 Task: Add a signature Jared Hernandez containing With heartfelt thanks and gratitude, Jared Hernandez to email address softage.2@softage.net and add a folder Gifts
Action: Key pressed n
Screenshot: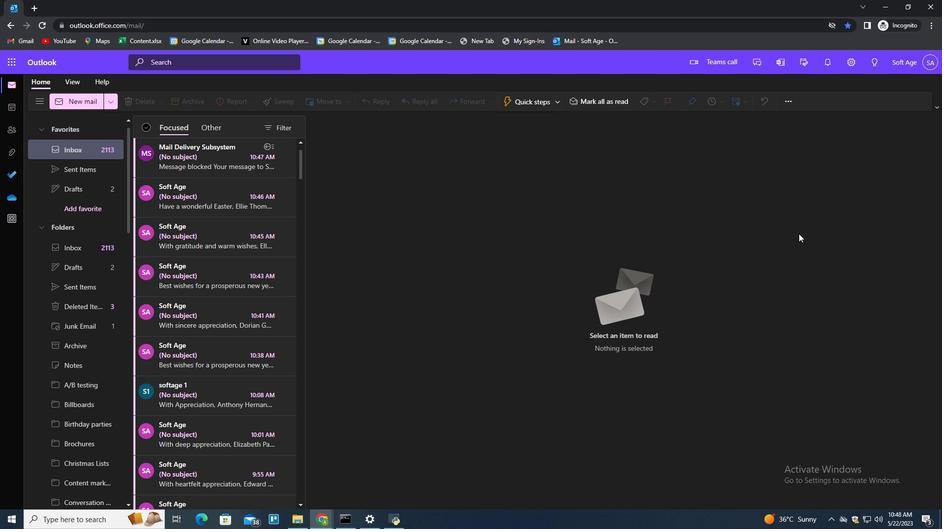 
Action: Mouse moved to (662, 103)
Screenshot: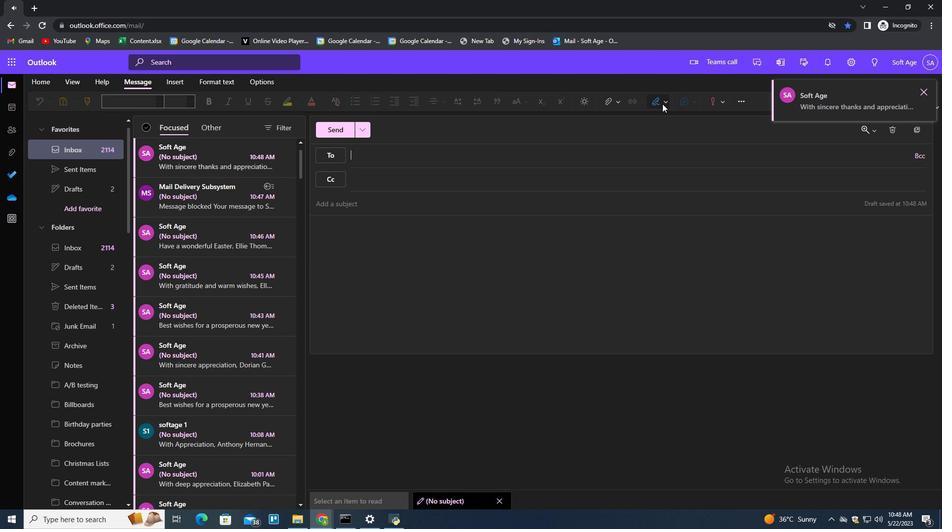 
Action: Mouse pressed left at (662, 103)
Screenshot: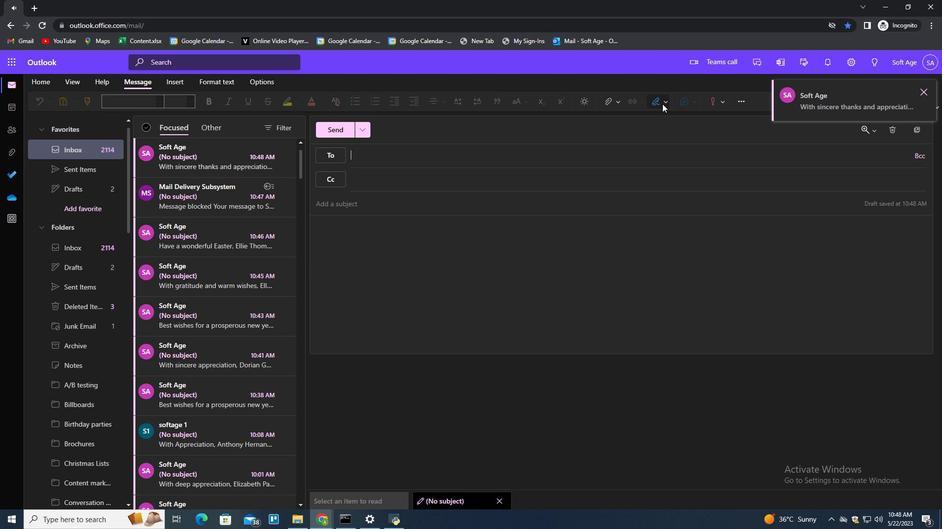 
Action: Mouse moved to (653, 117)
Screenshot: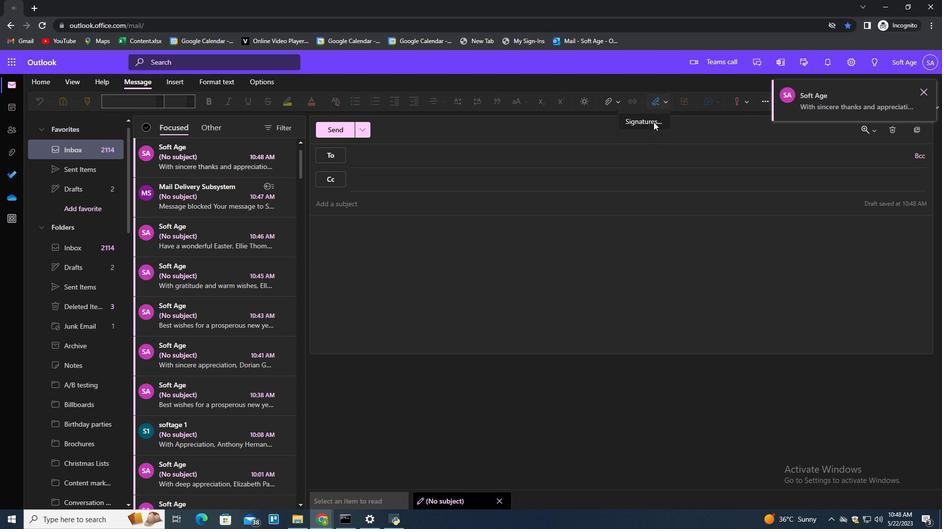 
Action: Mouse pressed left at (653, 117)
Screenshot: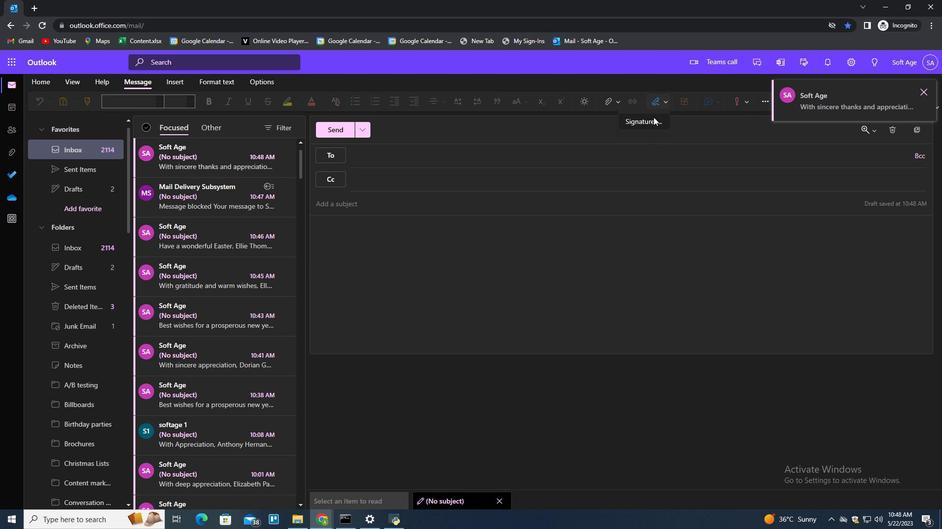
Action: Mouse moved to (493, 177)
Screenshot: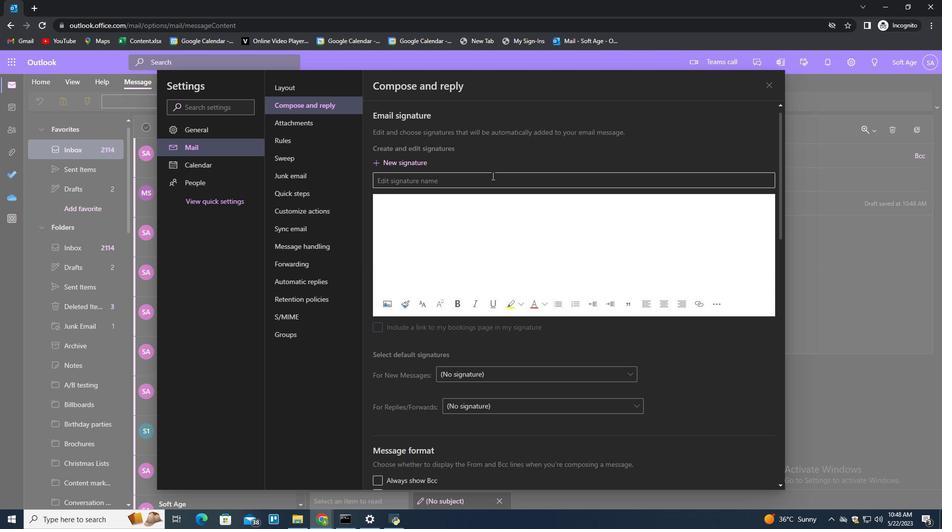 
Action: Mouse pressed left at (493, 177)
Screenshot: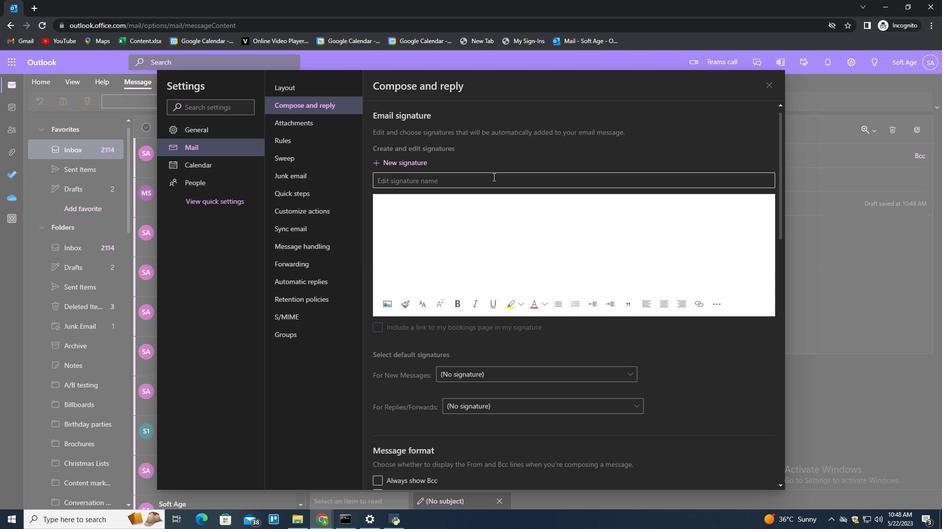 
Action: Mouse moved to (494, 177)
Screenshot: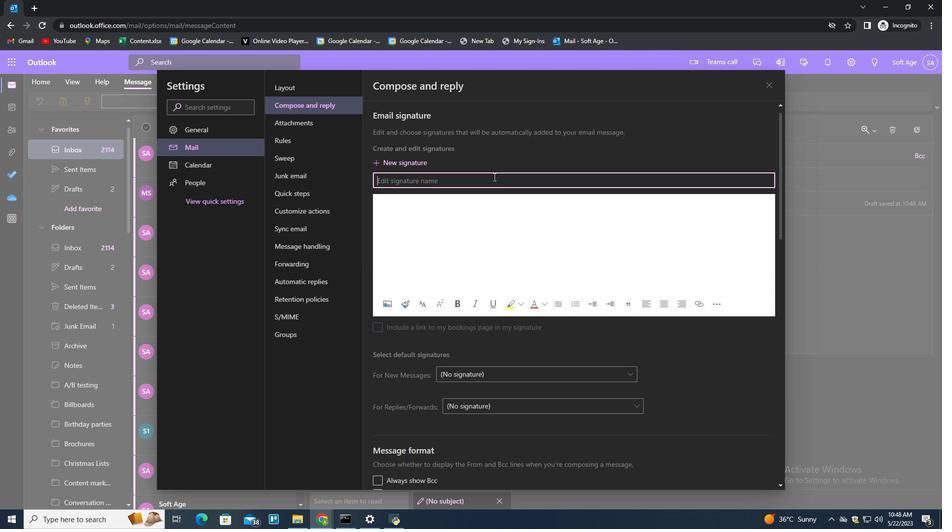 
Action: Key pressed <Key.shift>Jared<Key.space><Key.shift>Henandez<Key.tab><Key.shift>With<Key.space>heartfelt<Key.space>thanks<Key.space>and<Key.space>gratitude<Key.space><Key.backspace>,<Key.shift_r><Key.enter><Key.shift>Jard<Key.space>ah<Key.backspace><Key.backspace><Key.backspace><Key.backspace><Key.backspace>red<Key.space><Key.shift>Henandez<Key.left><Key.left><Key.left><Key.left><Key.left><Key.left>r
Screenshot: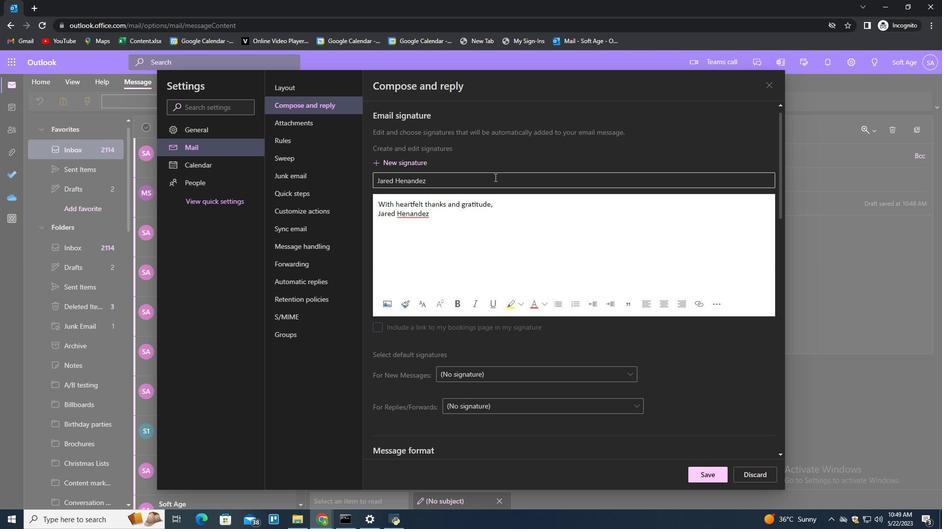 
Action: Mouse moved to (404, 180)
Screenshot: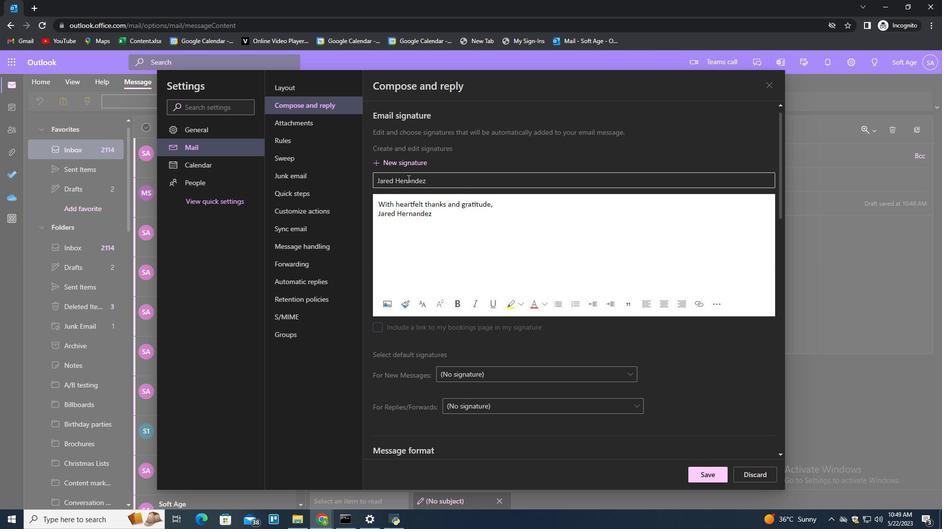 
Action: Mouse pressed left at (404, 180)
Screenshot: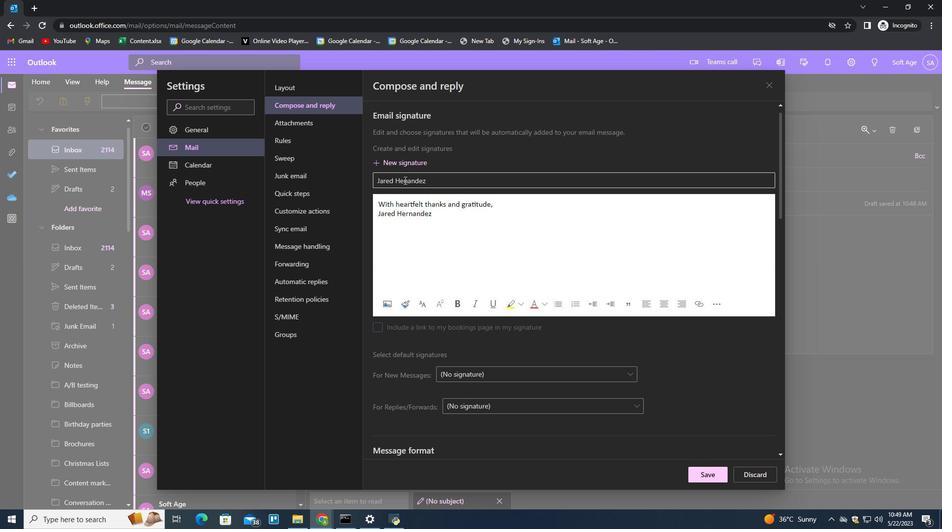 
Action: Mouse moved to (437, 196)
Screenshot: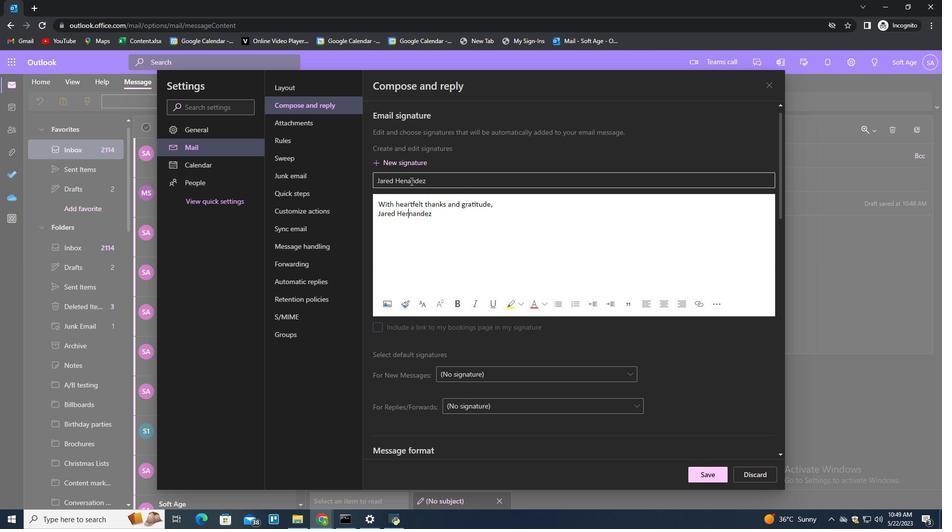 
Action: Key pressed e
Screenshot: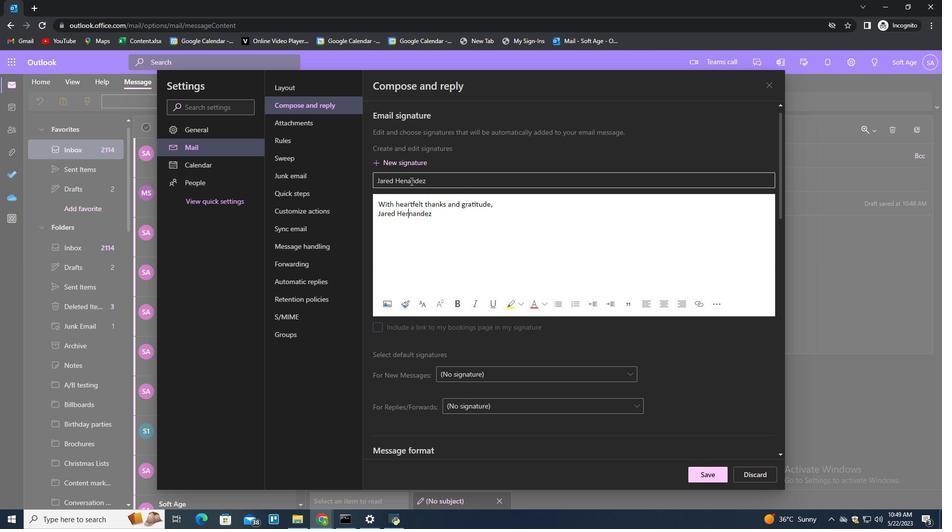 
Action: Mouse moved to (461, 177)
Screenshot: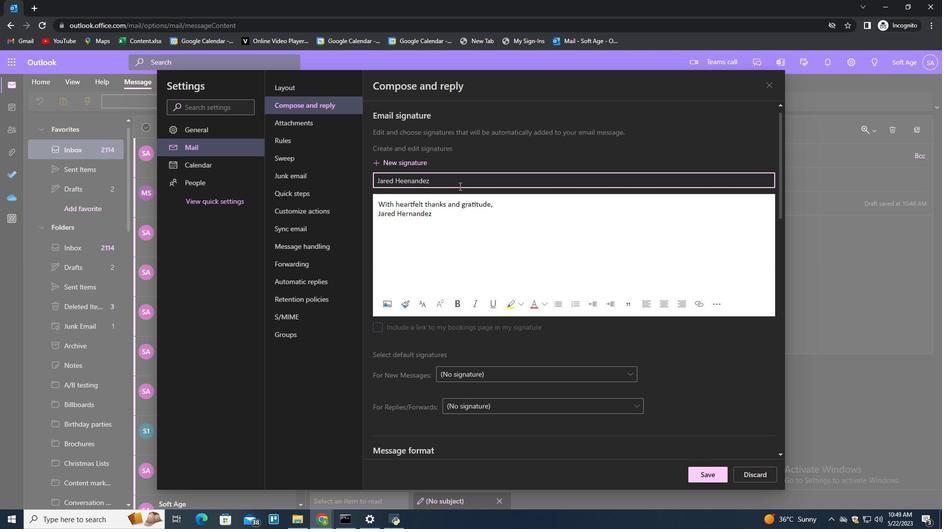 
Action: Key pressed <Key.backspace>r
Screenshot: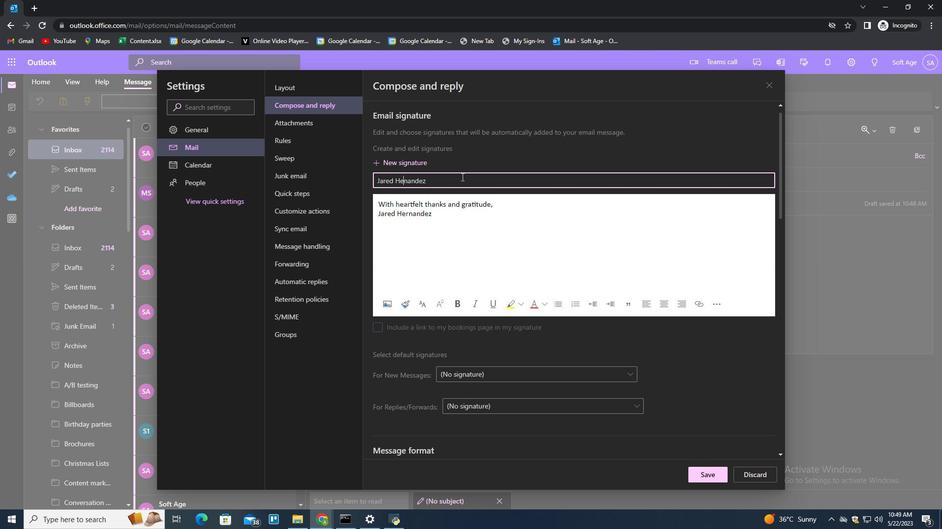 
Action: Mouse moved to (460, 218)
Screenshot: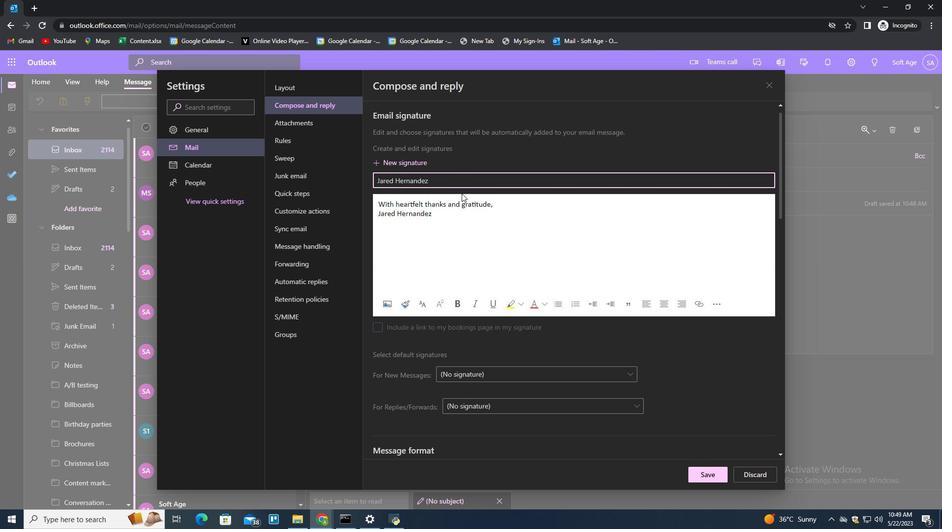 
Action: Mouse pressed left at (460, 218)
Screenshot: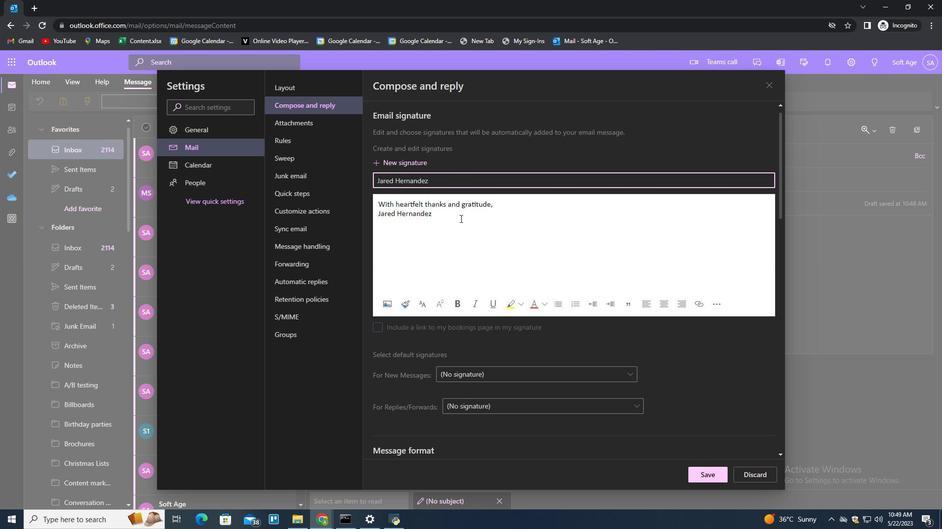 
Action: Mouse moved to (711, 471)
Screenshot: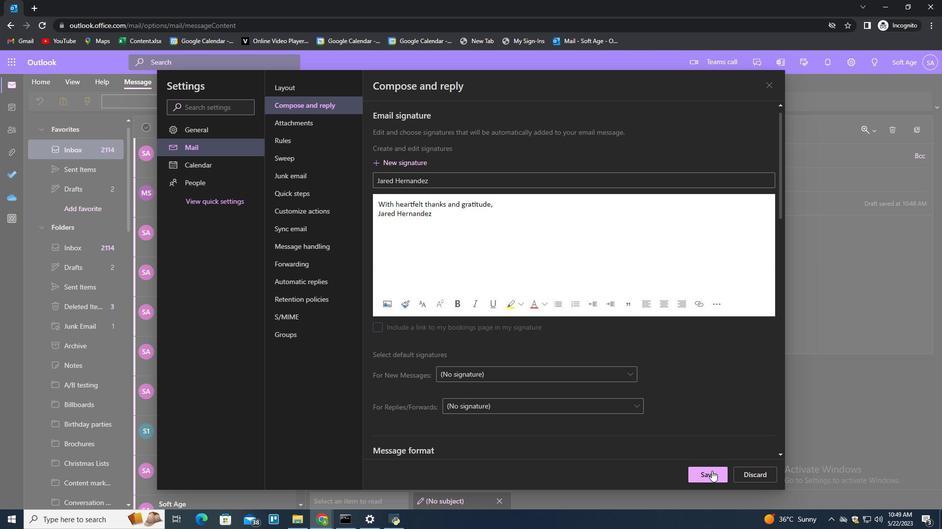
Action: Mouse pressed left at (711, 471)
Screenshot: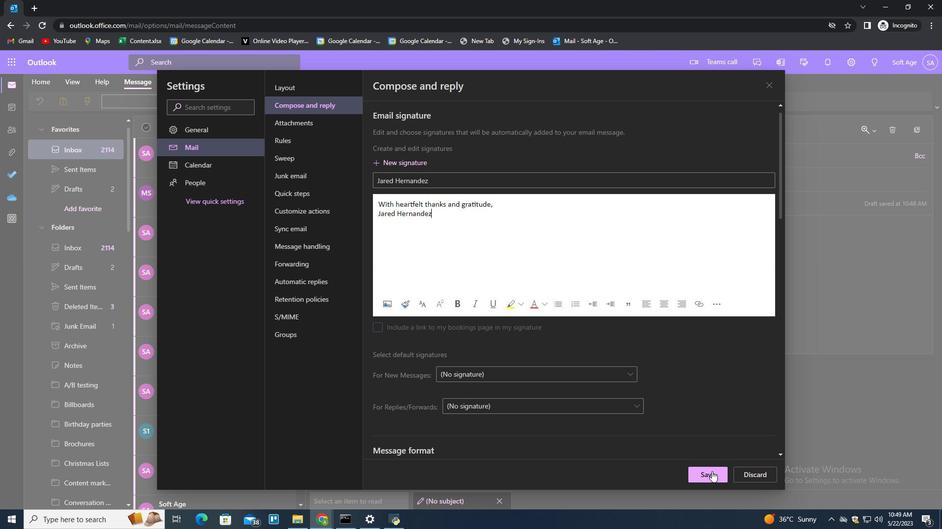 
Action: Mouse moved to (833, 329)
Screenshot: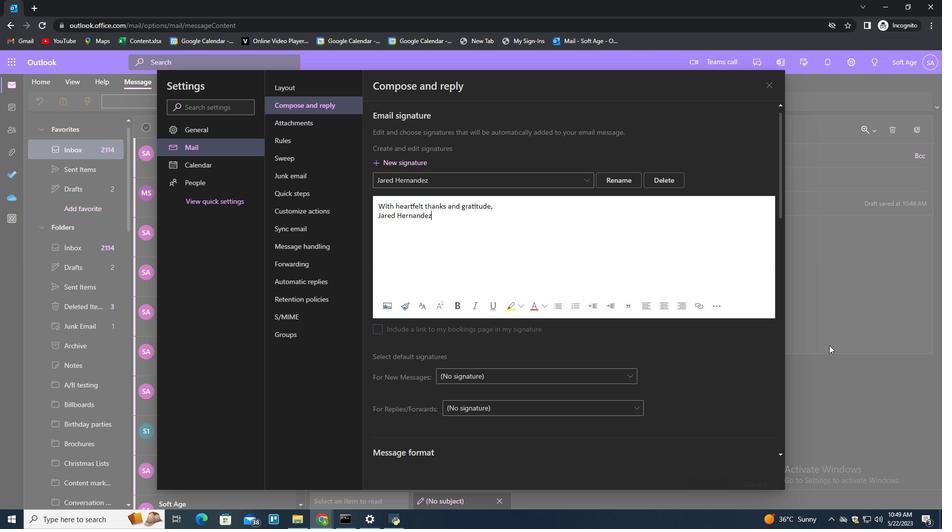 
Action: Mouse pressed left at (833, 329)
Screenshot: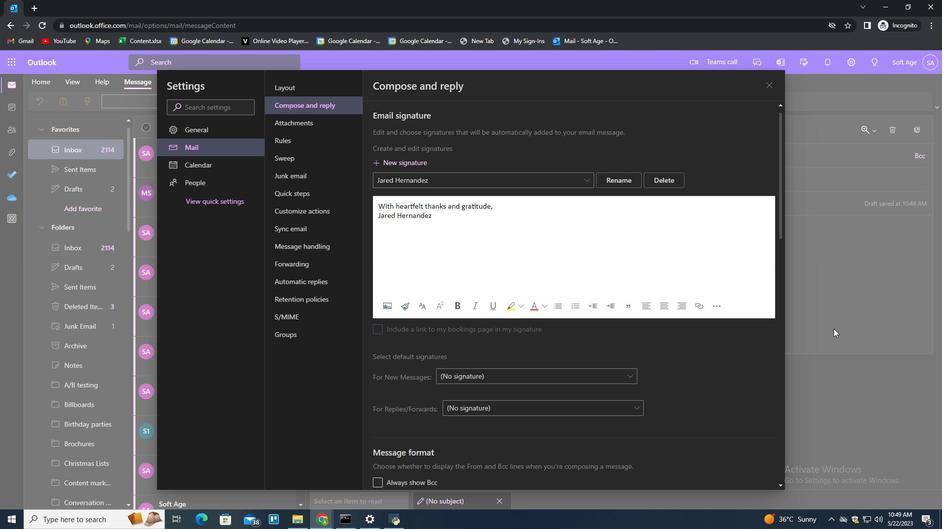 
Action: Mouse moved to (658, 97)
Screenshot: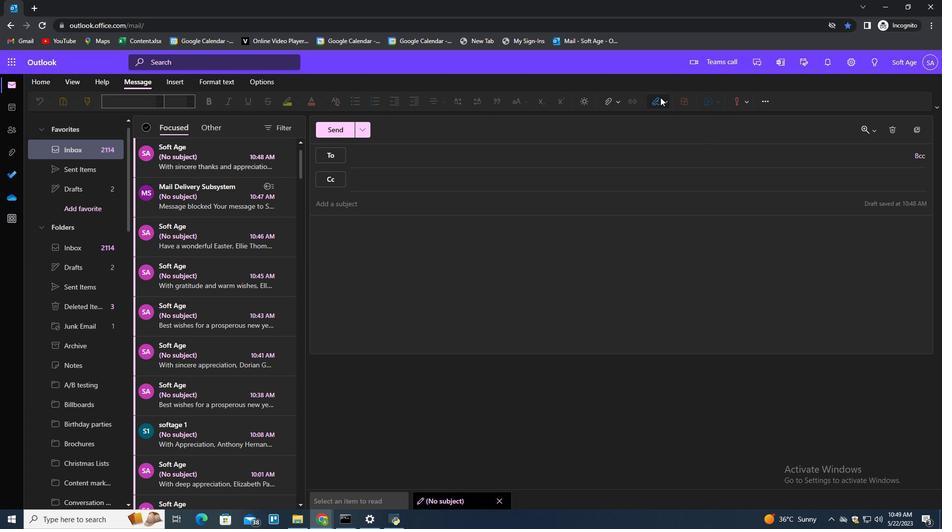 
Action: Mouse pressed left at (658, 97)
Screenshot: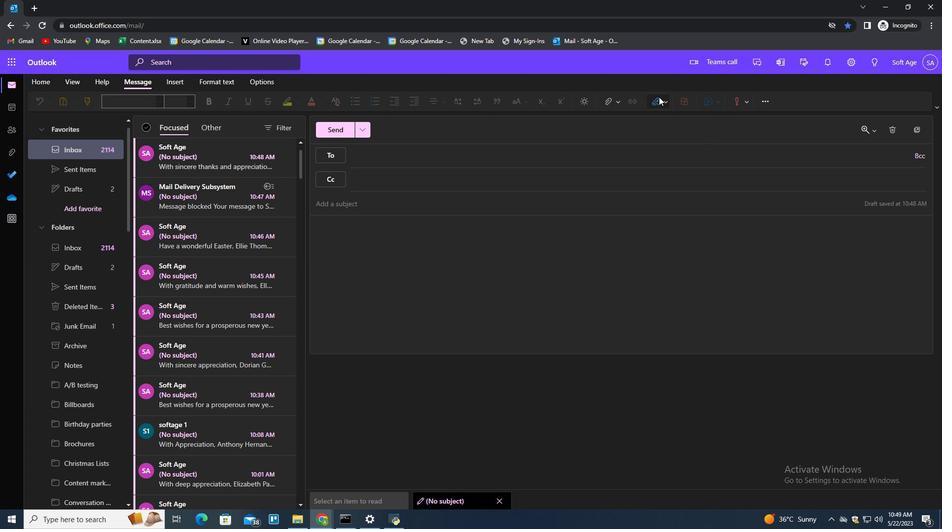 
Action: Mouse moved to (648, 122)
Screenshot: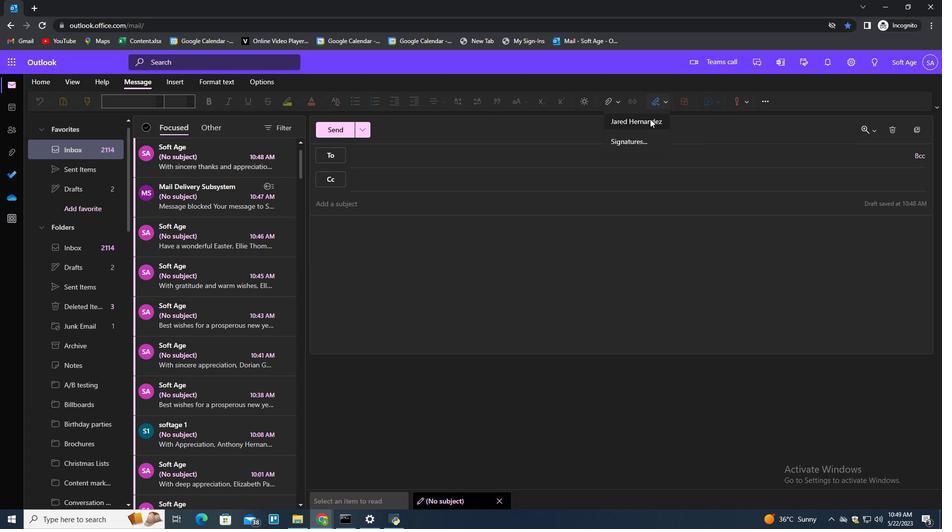 
Action: Mouse pressed left at (648, 122)
Screenshot: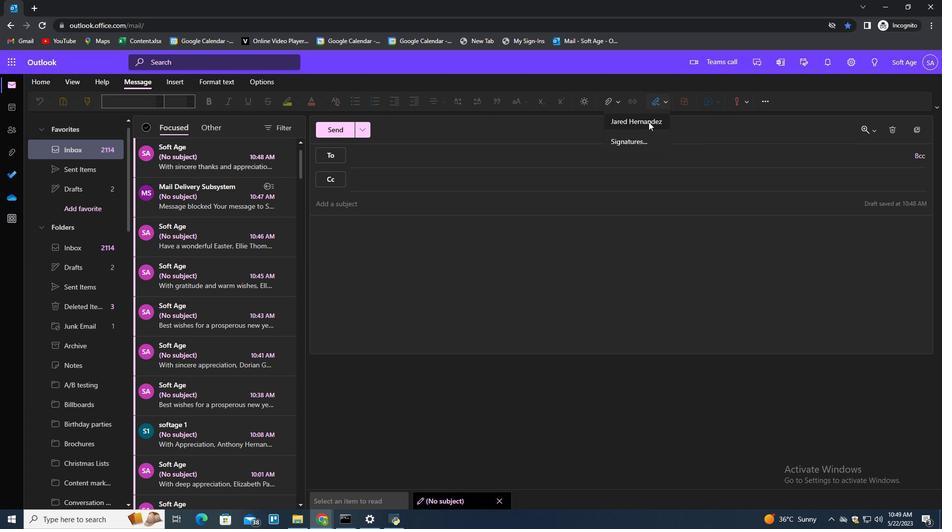 
Action: Mouse moved to (371, 159)
Screenshot: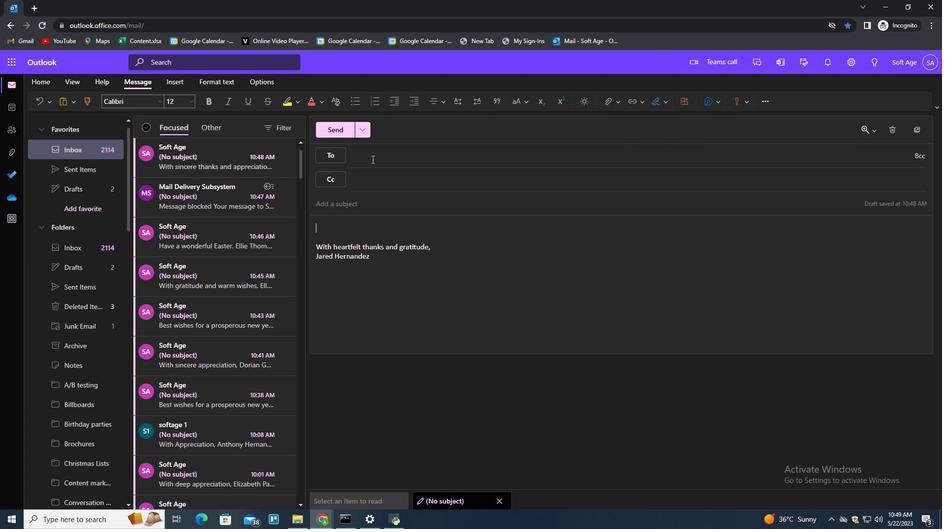 
Action: Mouse pressed left at (371, 159)
Screenshot: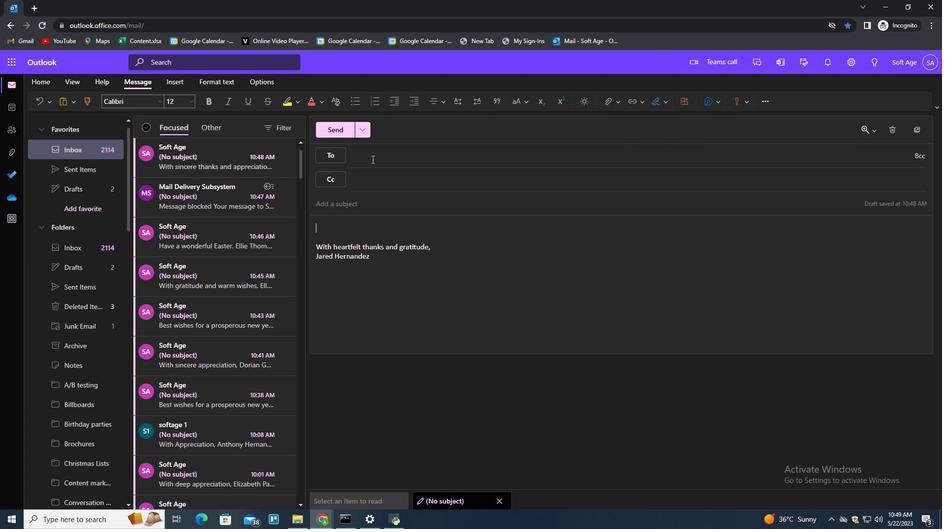 
Action: Key pressed softage.2<Key.shift>@softae.net<Key.enter><Key.backspace>softage.2<Key.shift>softage.net<Key.enter>
Screenshot: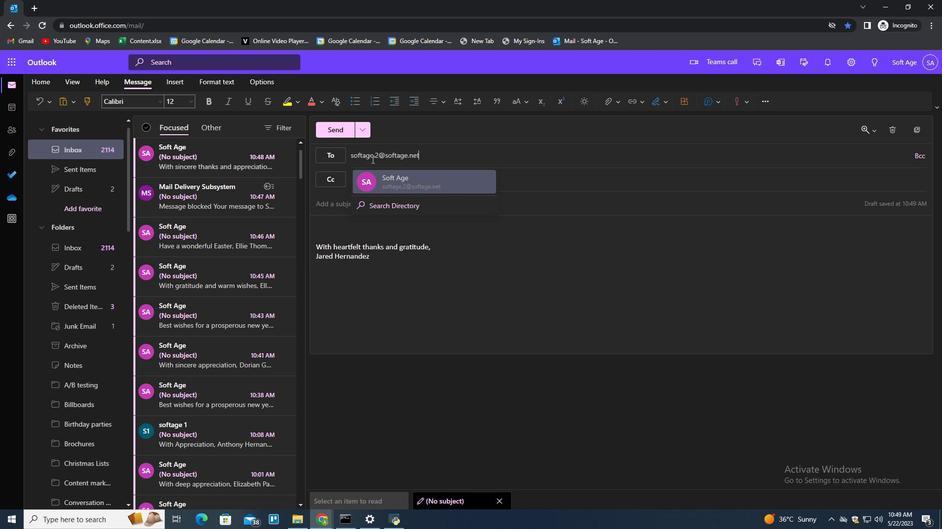 
Action: Mouse scrolled (371, 158) with delta (0, 0)
Screenshot: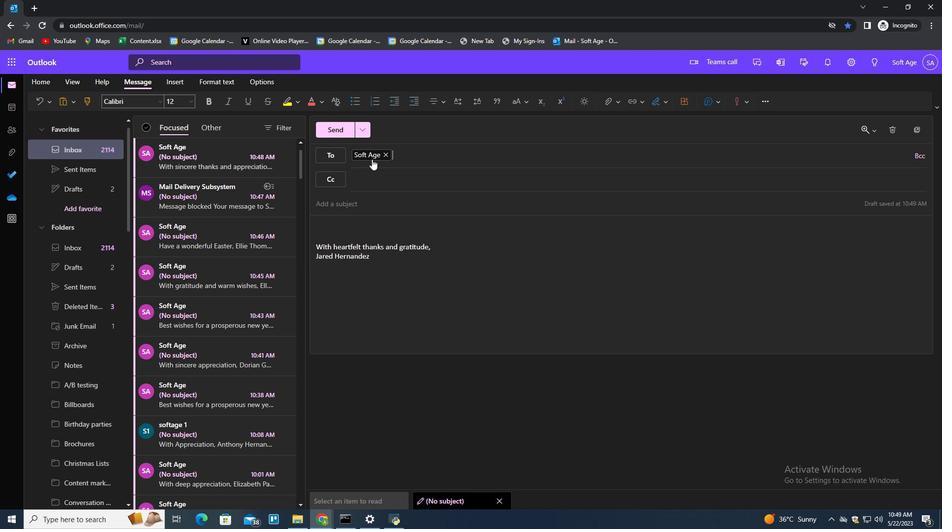 
Action: Mouse scrolled (371, 158) with delta (0, 0)
Screenshot: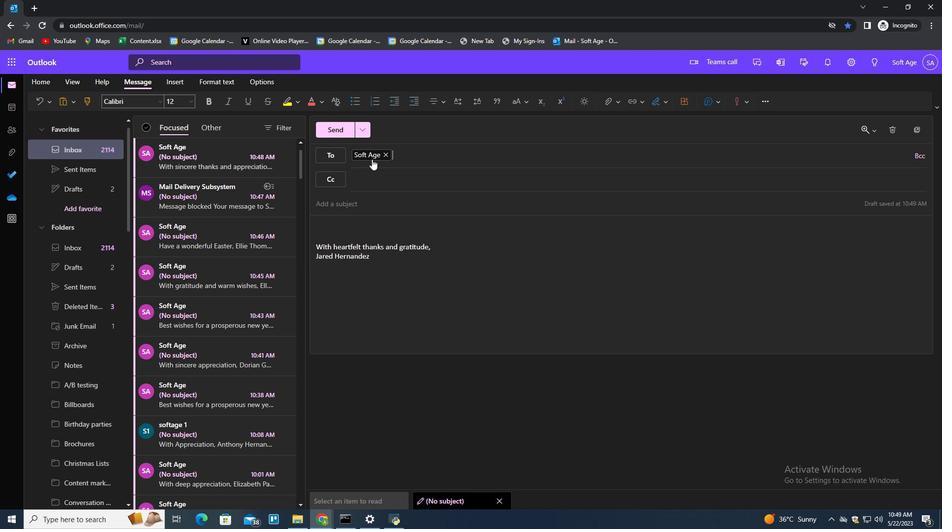 
Action: Mouse scrolled (371, 158) with delta (0, 0)
Screenshot: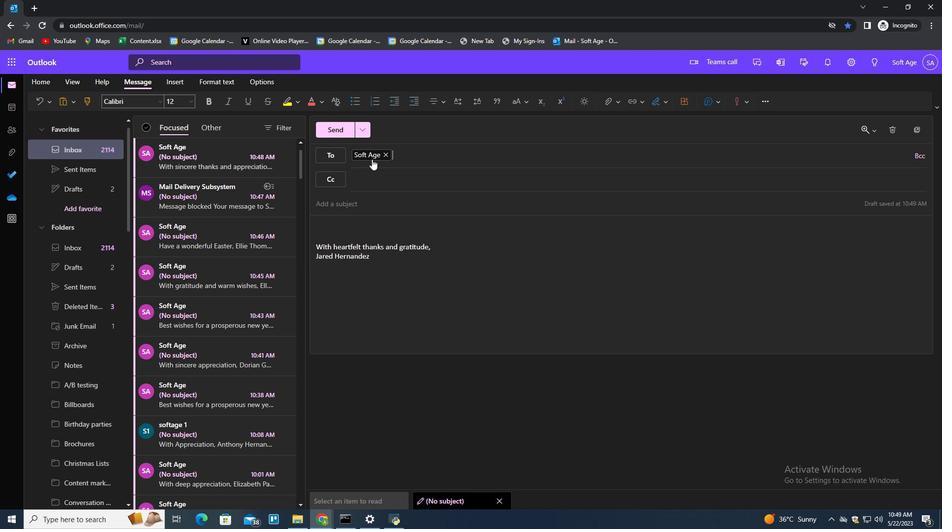 
Action: Mouse moved to (106, 437)
Screenshot: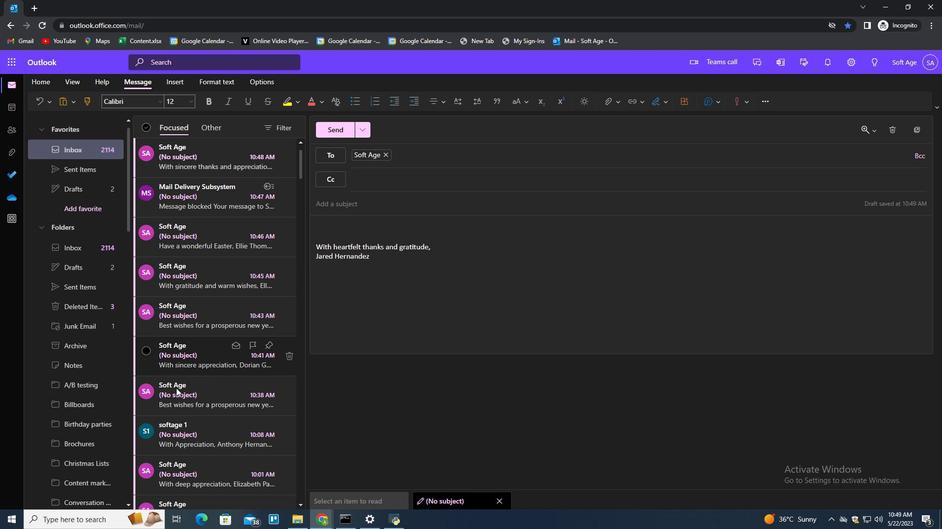 
Action: Mouse scrolled (106, 437) with delta (0, 0)
Screenshot: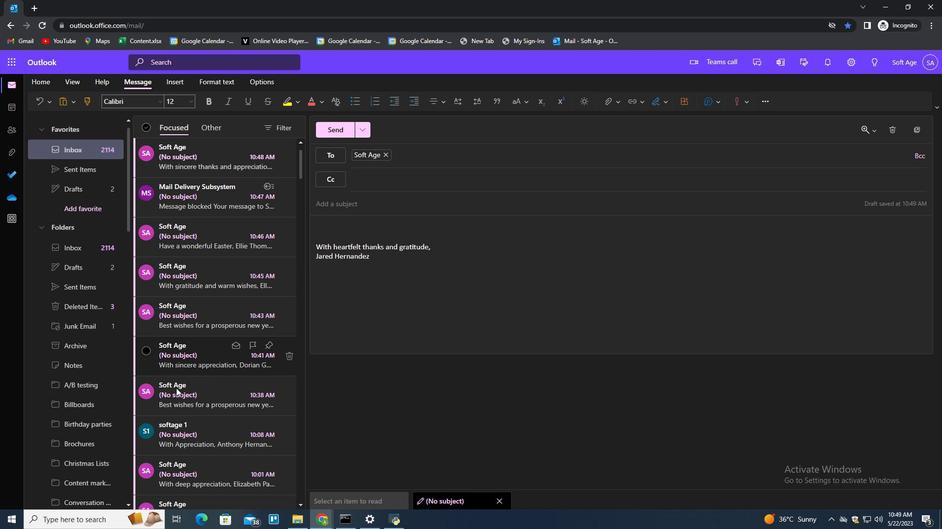
Action: Mouse moved to (94, 446)
Screenshot: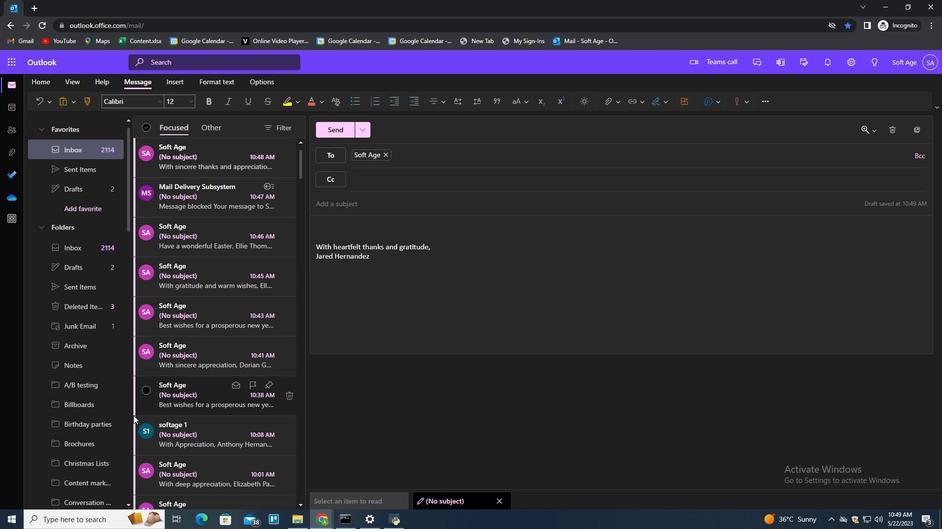 
Action: Mouse scrolled (94, 446) with delta (0, 0)
Screenshot: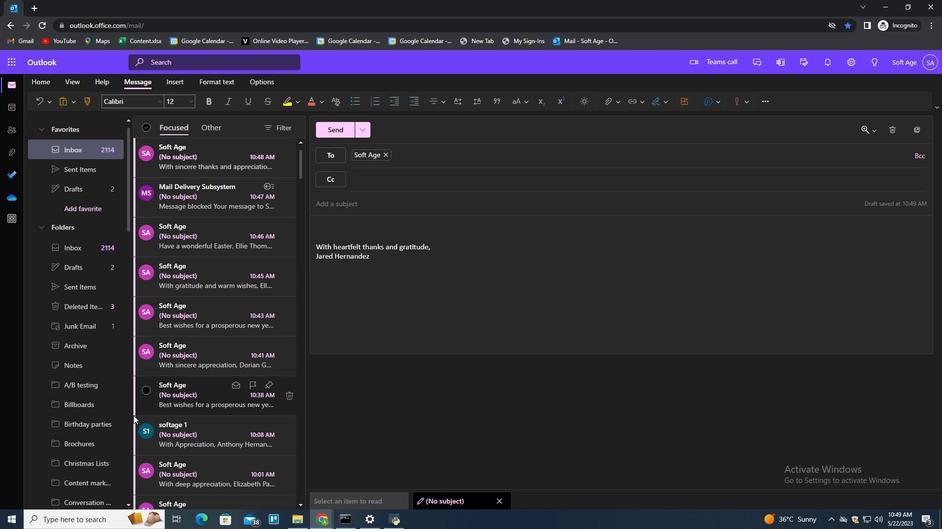 
Action: Mouse moved to (88, 451)
Screenshot: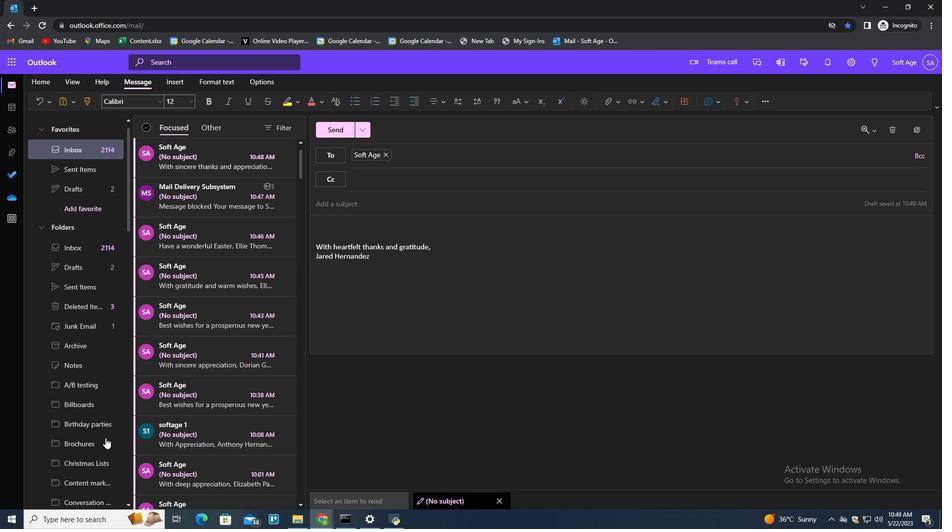 
Action: Mouse scrolled (88, 450) with delta (0, 0)
Screenshot: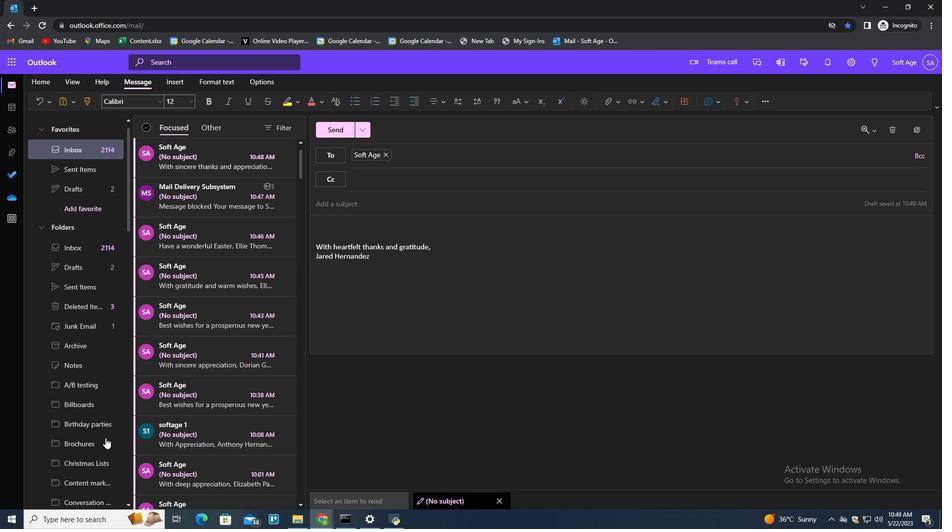 
Action: Mouse moved to (85, 453)
Screenshot: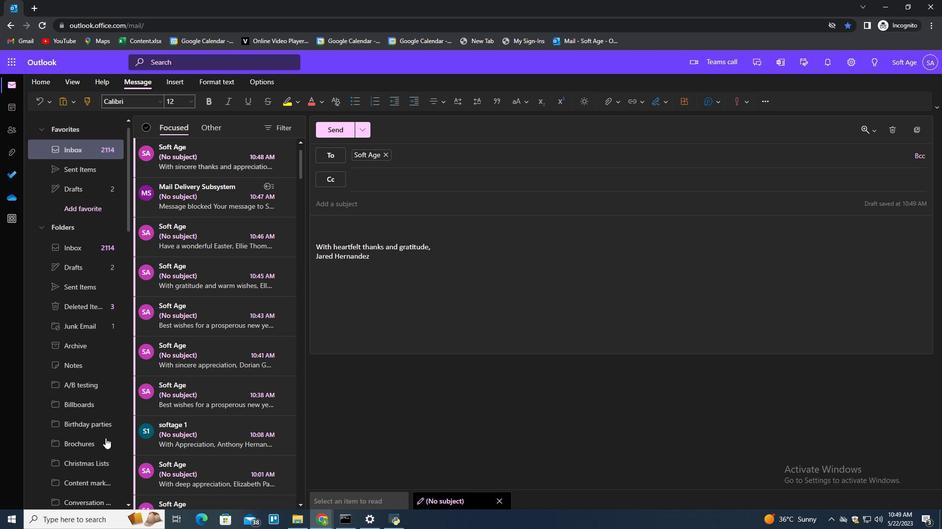 
Action: Mouse scrolled (85, 453) with delta (0, 0)
Screenshot: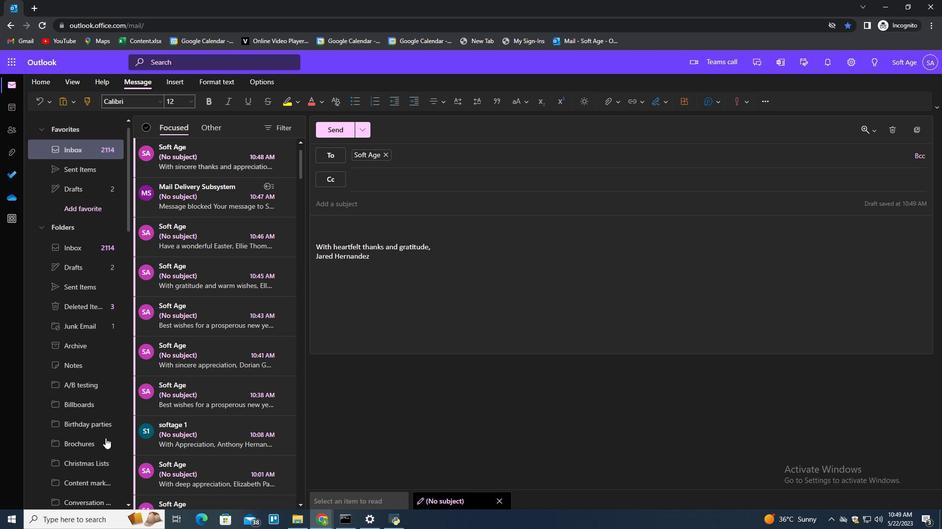 
Action: Mouse moved to (82, 456)
Screenshot: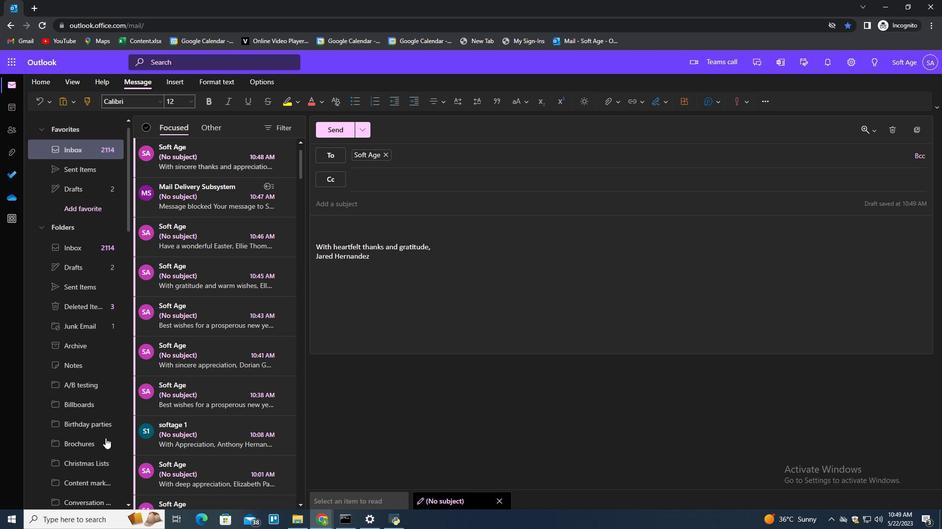 
Action: Mouse scrolled (82, 455) with delta (0, 0)
Screenshot: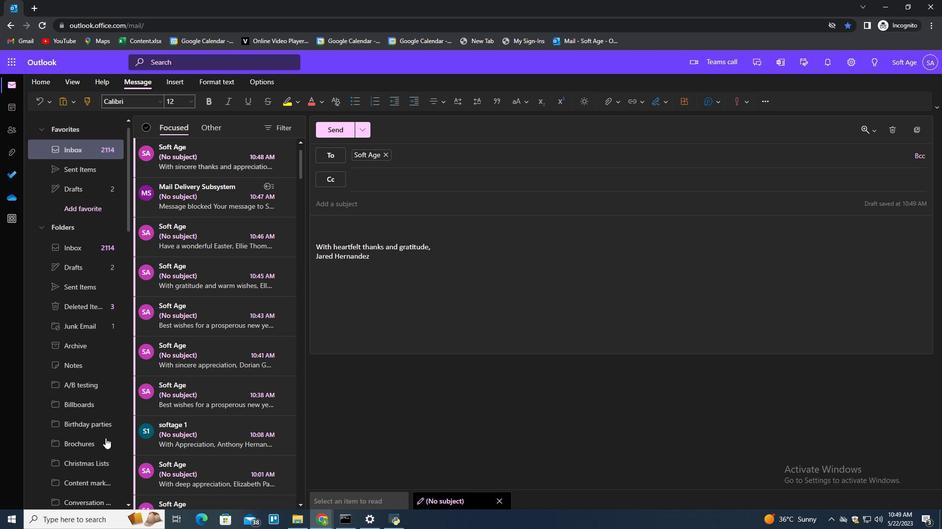 
Action: Mouse moved to (81, 456)
Screenshot: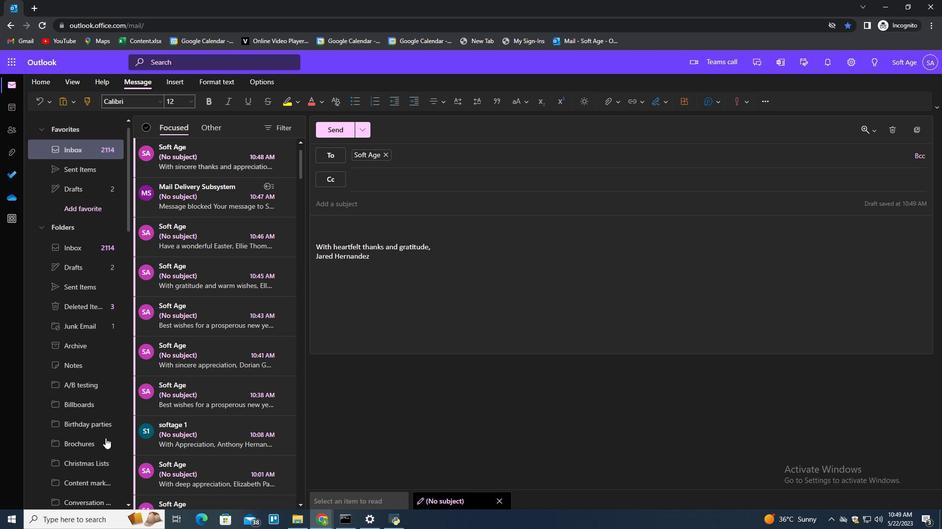 
Action: Mouse scrolled (81, 456) with delta (0, 0)
Screenshot: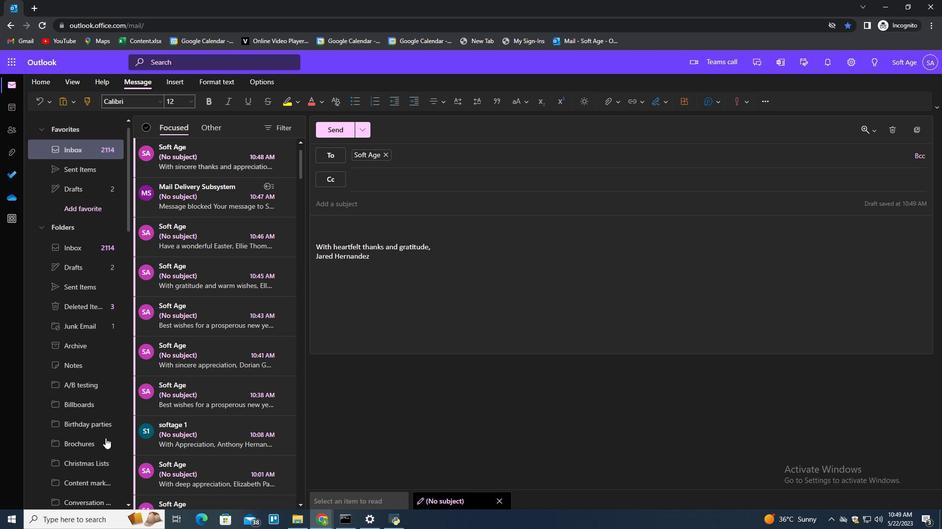 
Action: Mouse moved to (80, 482)
Screenshot: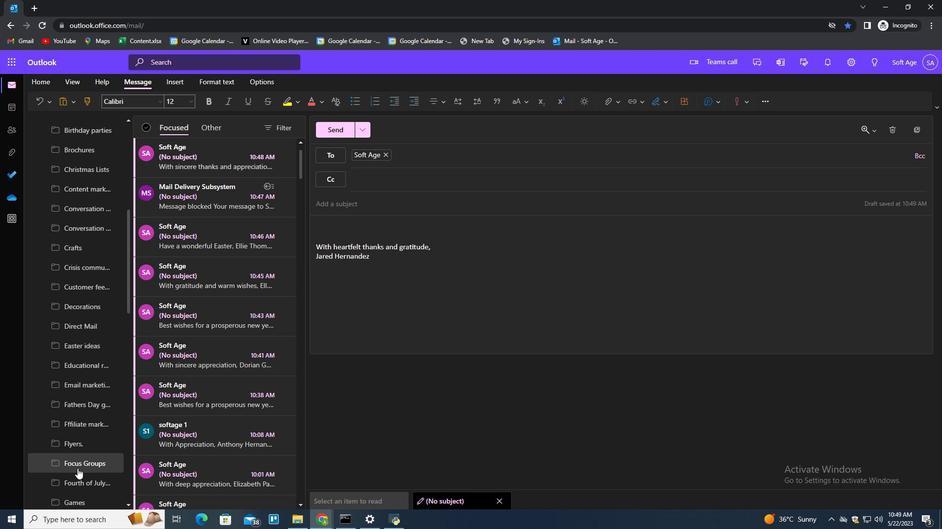 
Action: Mouse scrolled (80, 481) with delta (0, 0)
Screenshot: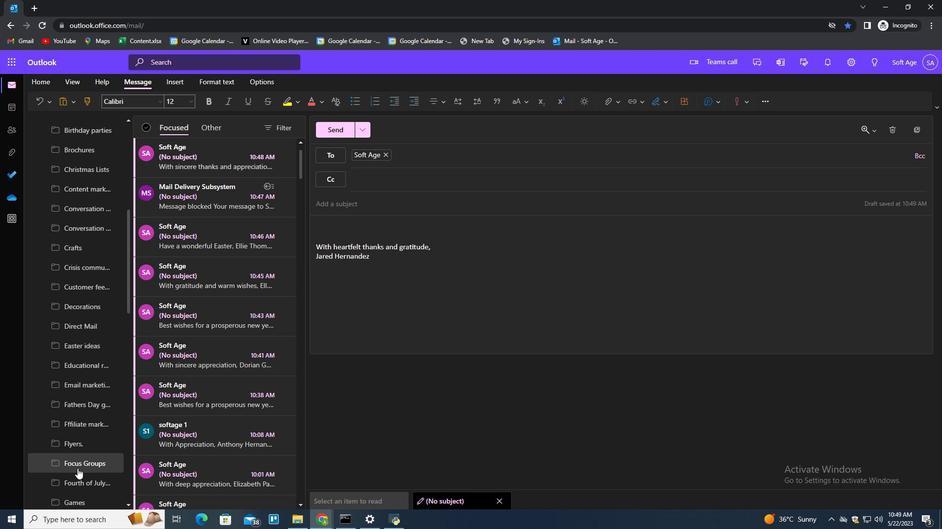 
Action: Mouse scrolled (80, 481) with delta (0, 0)
Screenshot: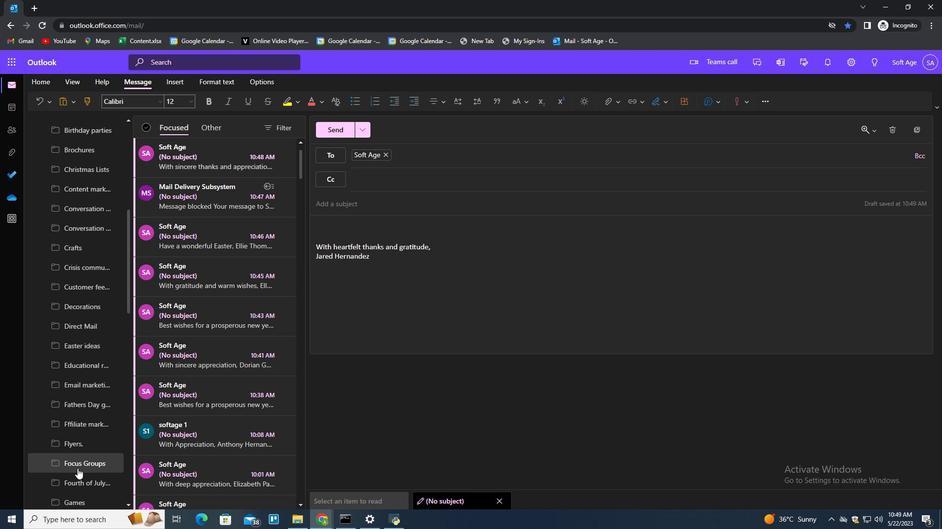 
Action: Mouse scrolled (80, 481) with delta (0, 0)
Screenshot: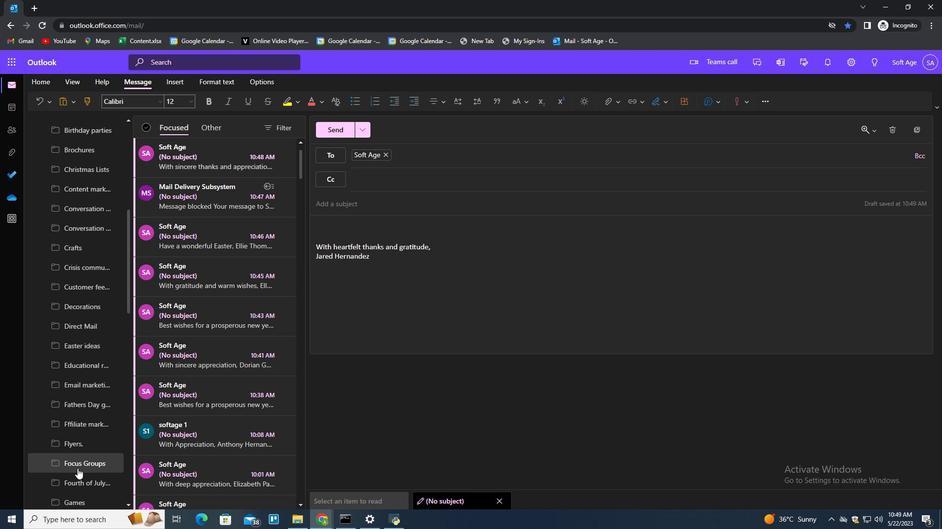 
Action: Mouse scrolled (80, 481) with delta (0, 0)
Screenshot: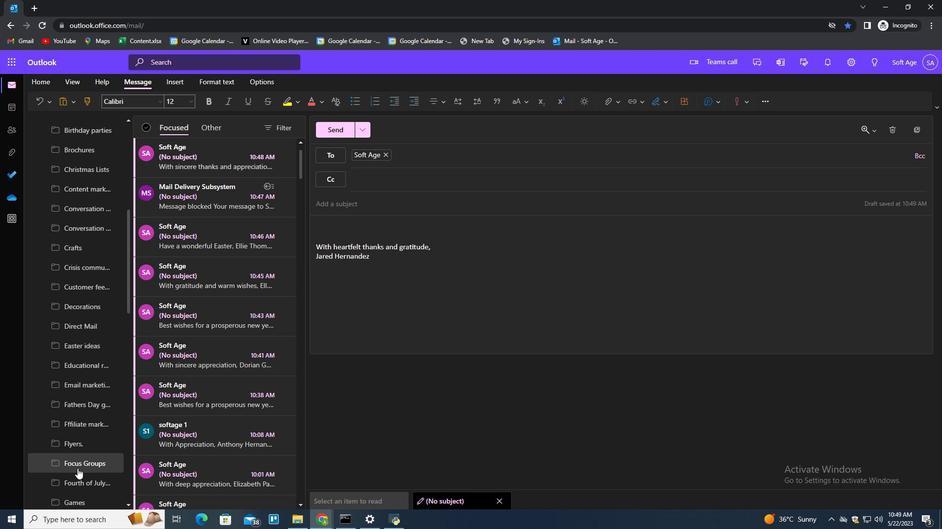 
Action: Mouse moved to (80, 481)
Screenshot: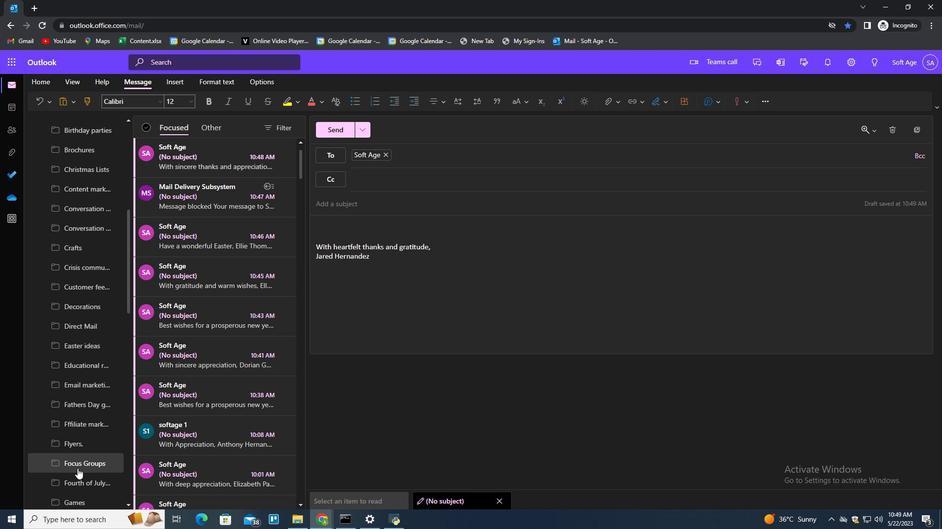 
Action: Mouse scrolled (80, 480) with delta (0, 0)
Screenshot: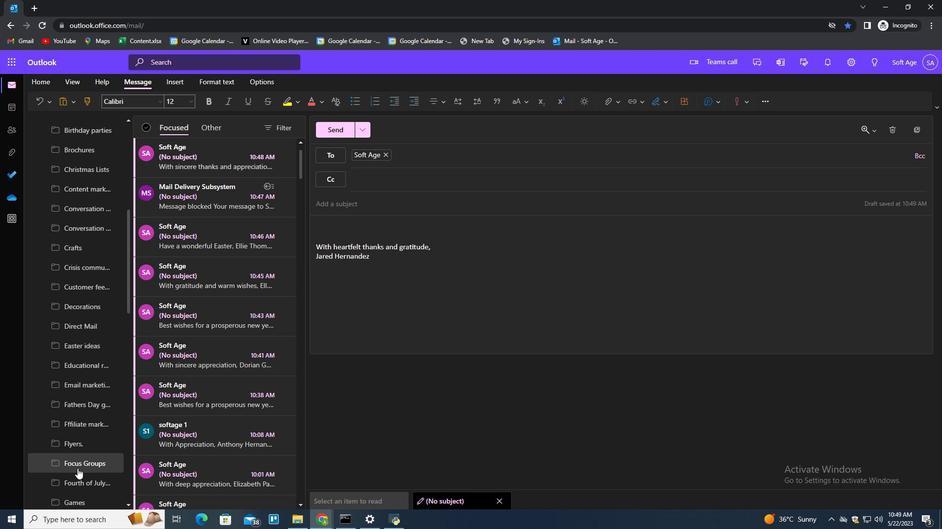 
Action: Mouse moved to (81, 478)
Screenshot: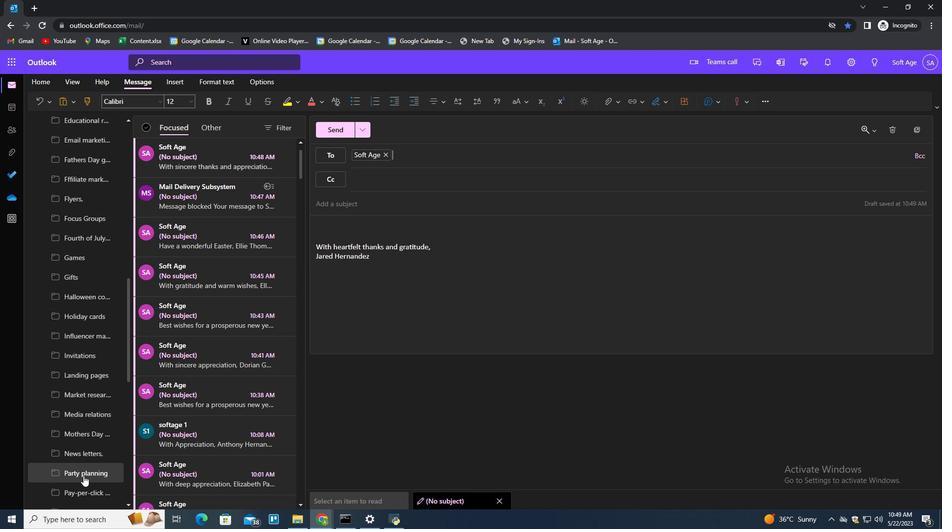 
Action: Mouse scrolled (81, 478) with delta (0, 0)
Screenshot: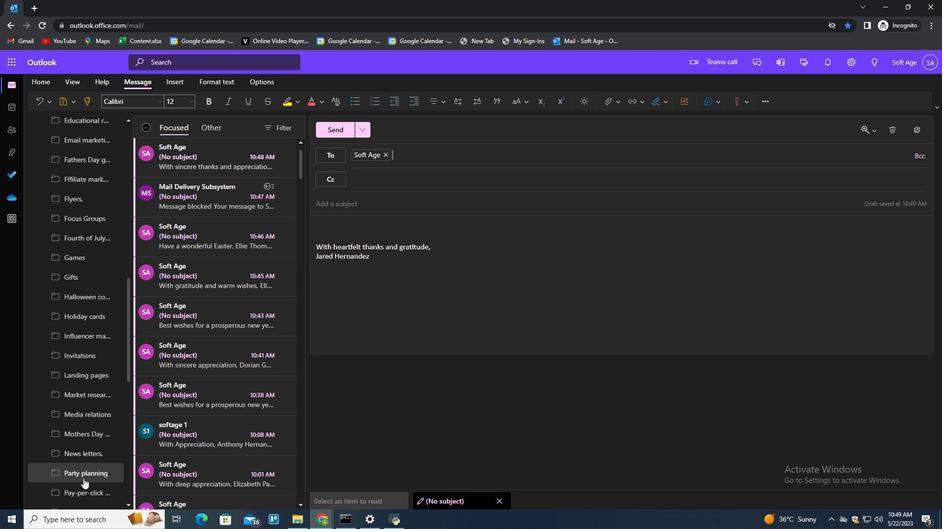 
Action: Mouse scrolled (81, 478) with delta (0, 0)
Screenshot: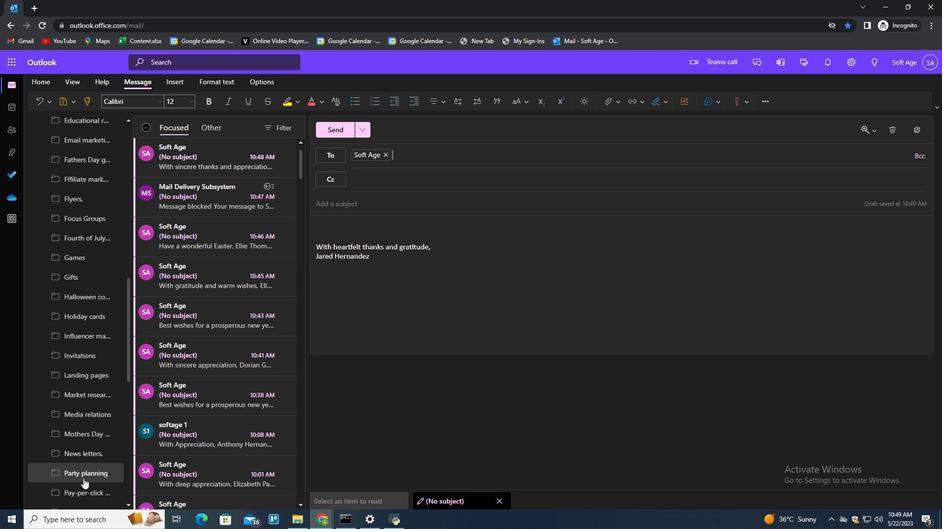 
Action: Mouse moved to (80, 478)
Screenshot: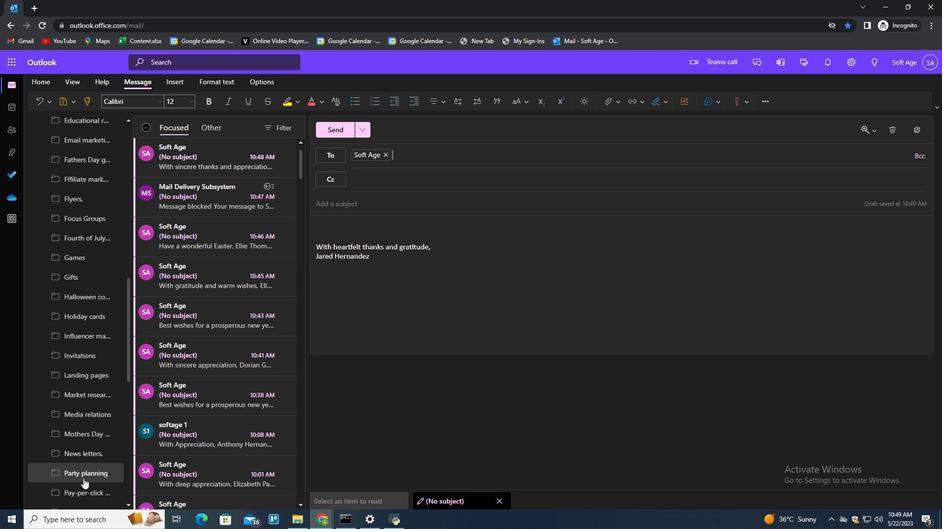 
Action: Mouse scrolled (80, 478) with delta (0, 0)
Screenshot: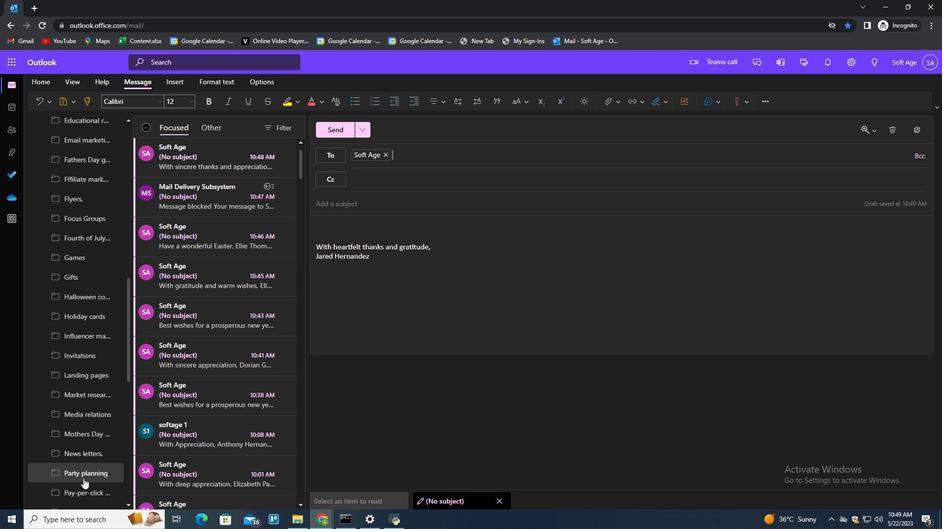 
Action: Mouse scrolled (80, 477) with delta (0, 0)
Screenshot: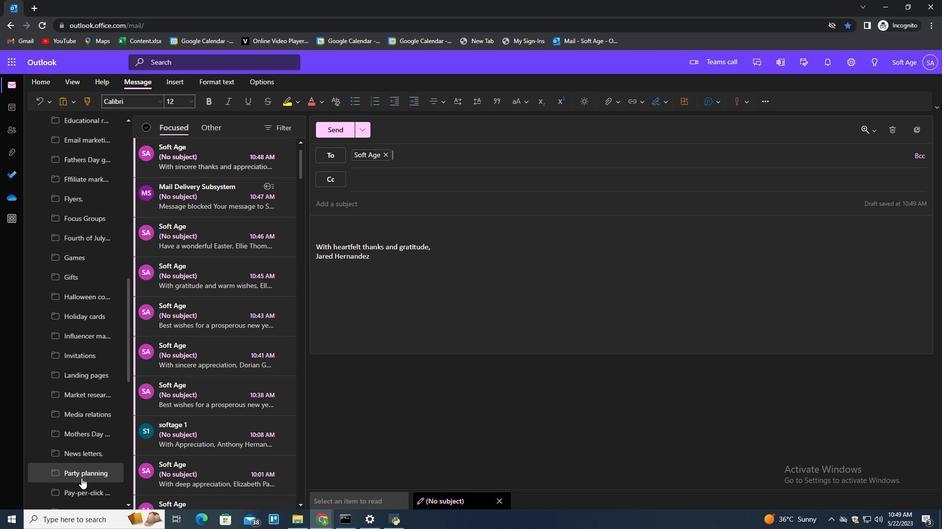 
Action: Mouse moved to (80, 472)
Screenshot: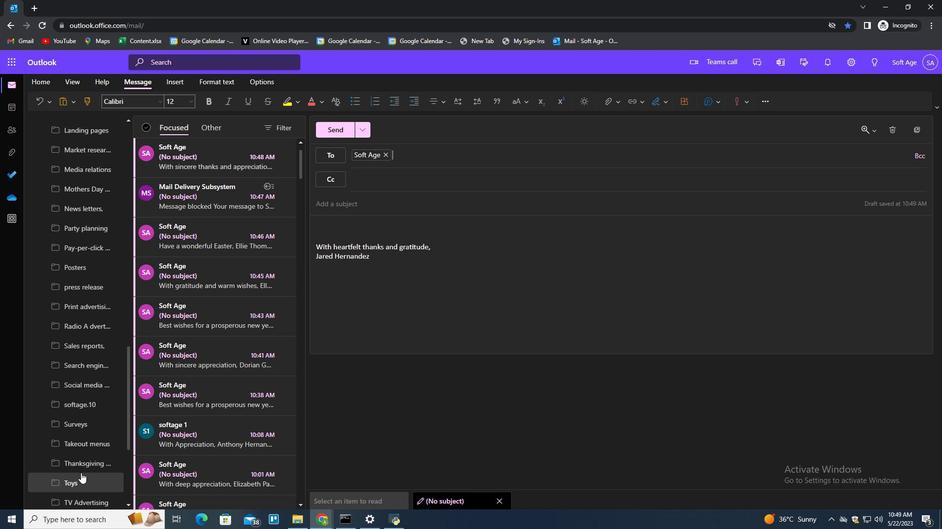 
Action: Mouse scrolled (80, 472) with delta (0, 0)
Screenshot: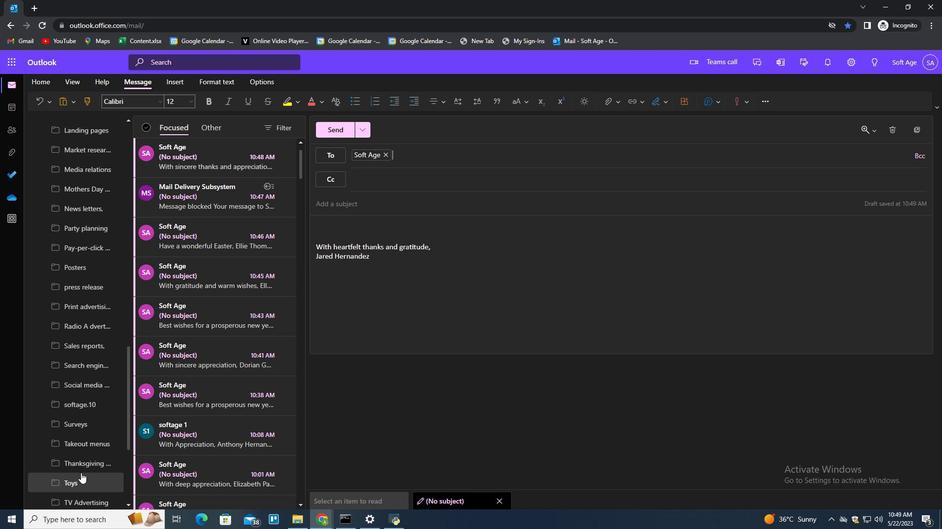 
Action: Mouse moved to (80, 471)
Screenshot: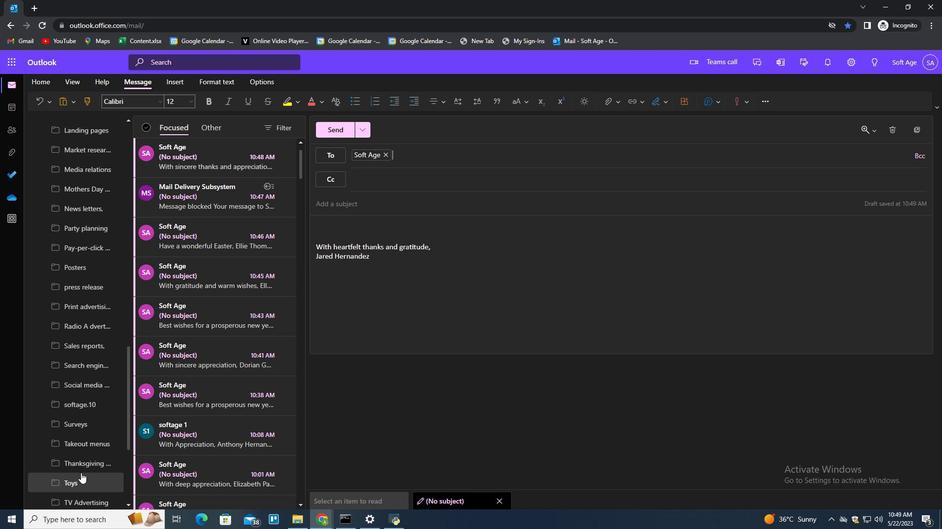
Action: Mouse scrolled (80, 471) with delta (0, 0)
Screenshot: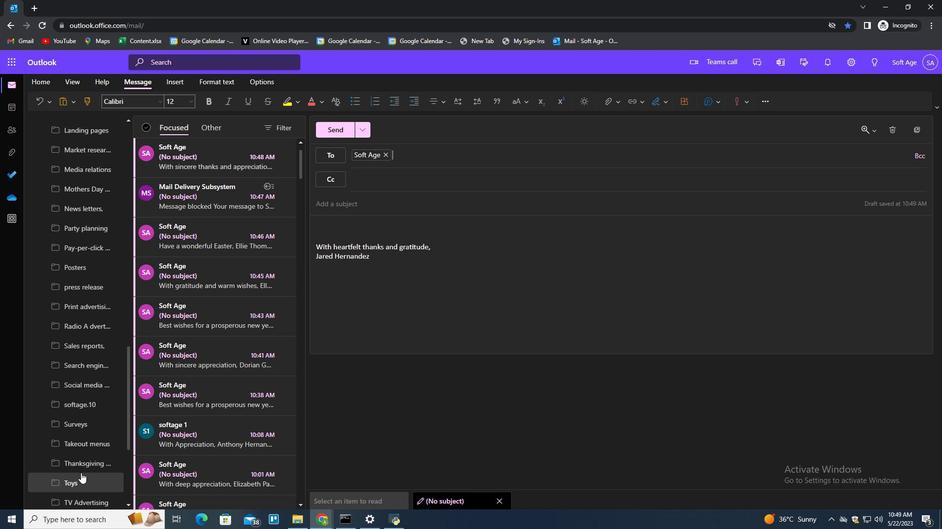 
Action: Mouse moved to (80, 471)
Screenshot: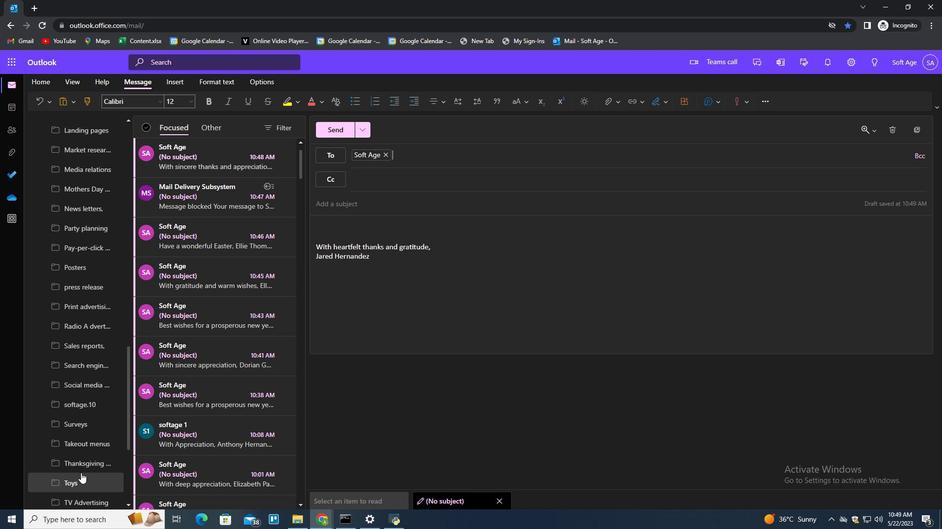 
Action: Mouse scrolled (80, 471) with delta (0, 0)
Screenshot: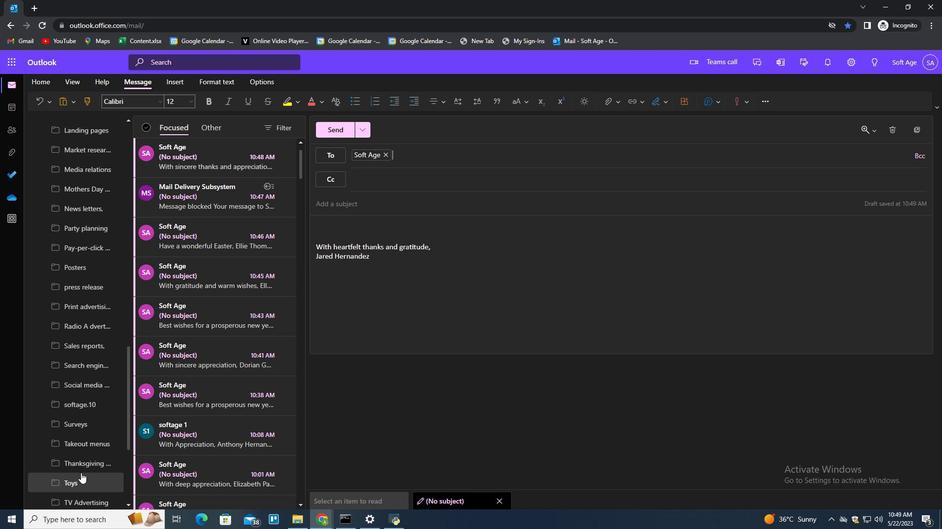 
Action: Mouse moved to (80, 470)
Screenshot: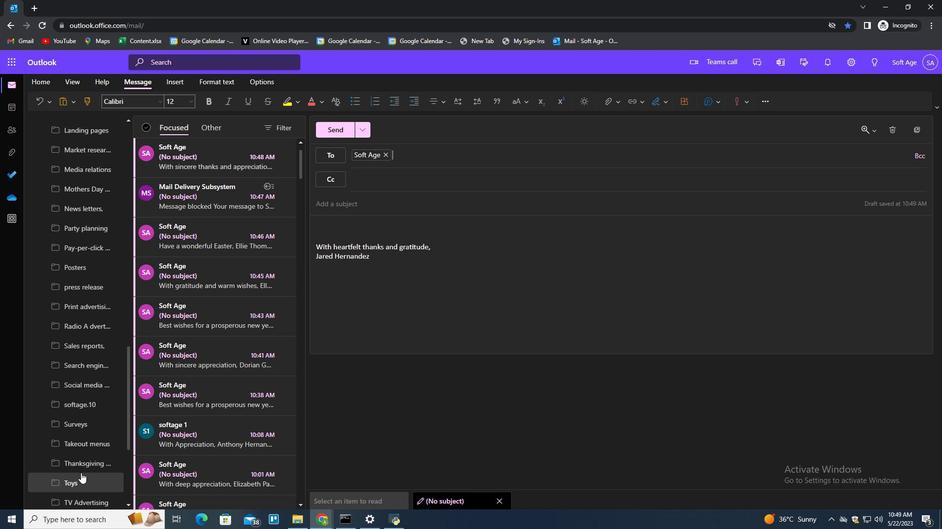 
Action: Mouse scrolled (80, 471) with delta (0, 0)
Screenshot: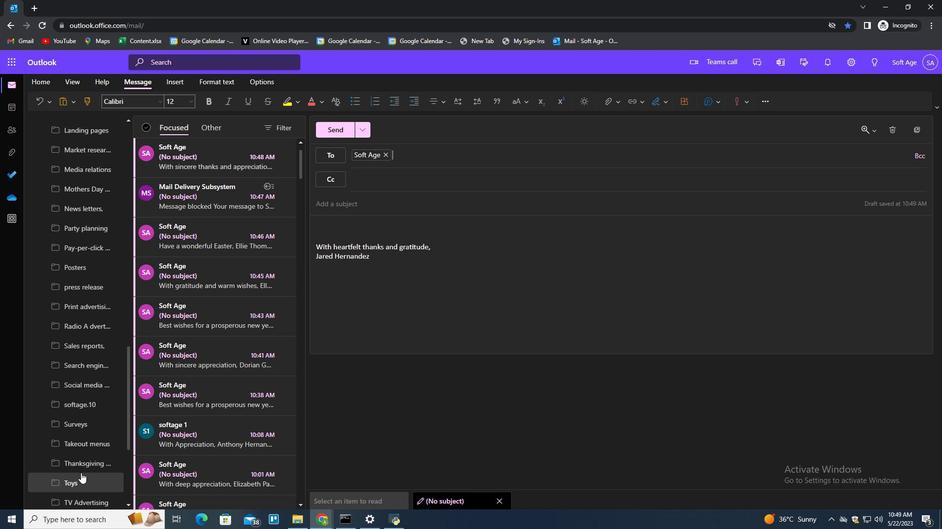
Action: Mouse moved to (80, 469)
Screenshot: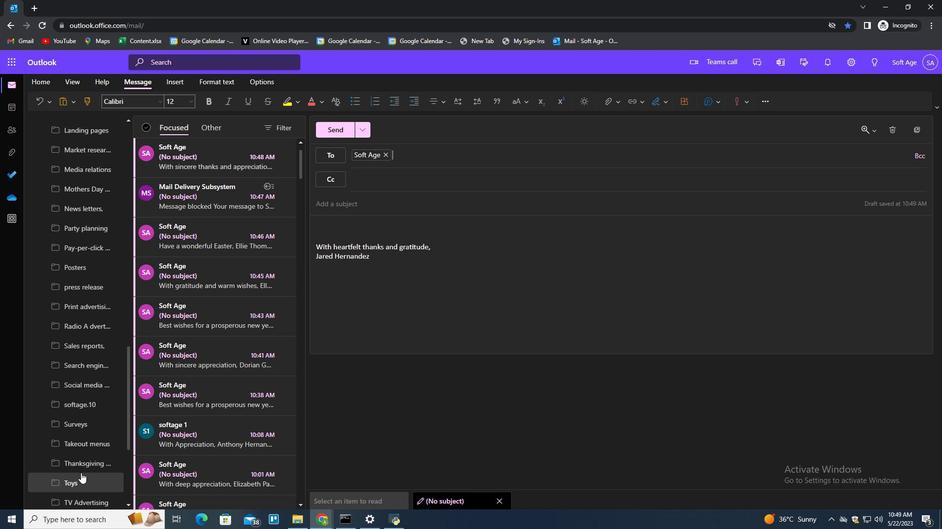 
Action: Mouse scrolled (80, 471) with delta (0, 0)
Screenshot: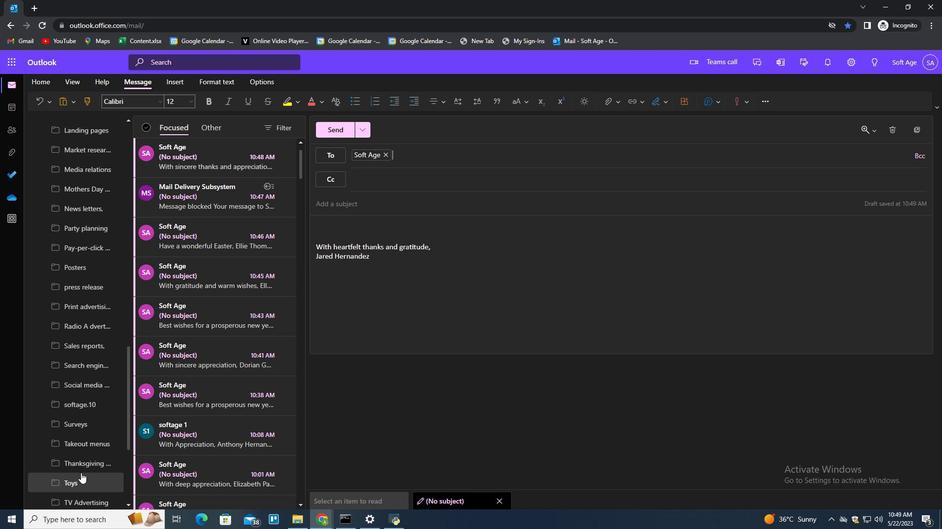 
Action: Mouse moved to (80, 469)
Screenshot: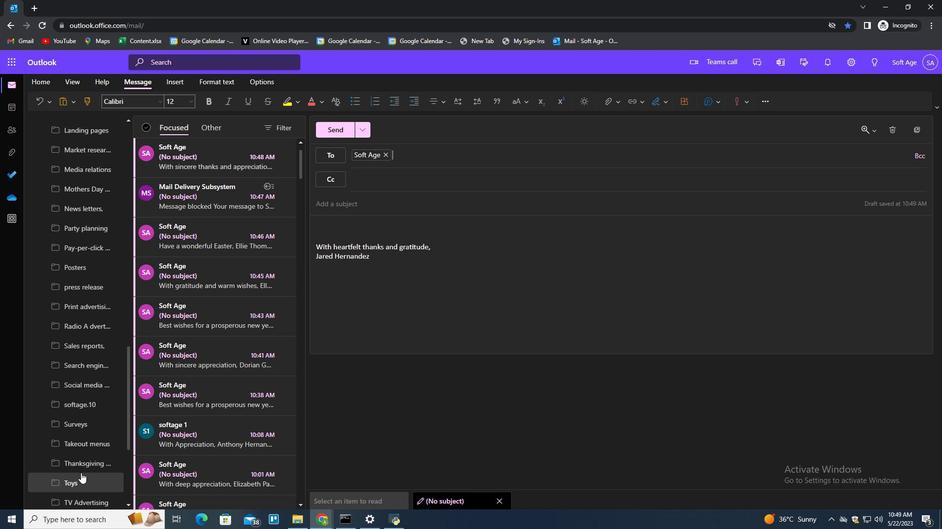 
Action: Mouse scrolled (80, 471) with delta (0, 0)
Screenshot: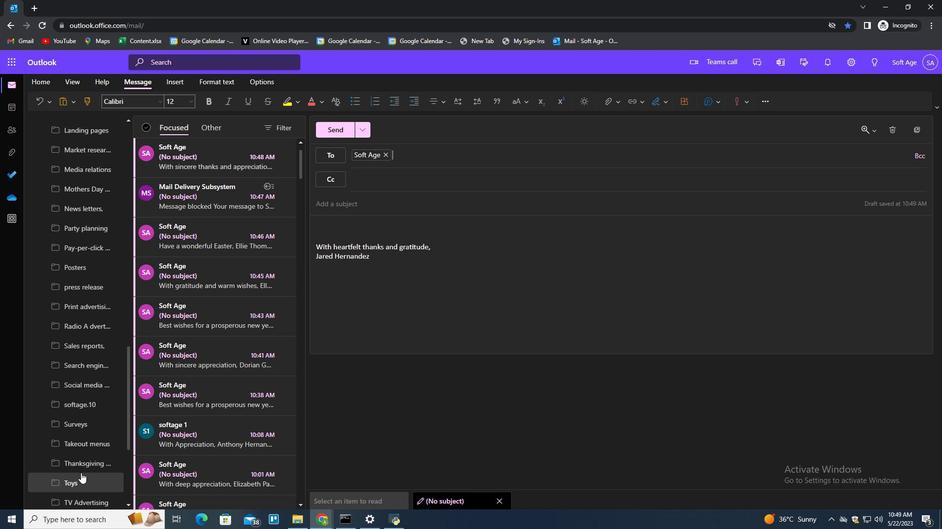 
Action: Mouse moved to (89, 412)
Screenshot: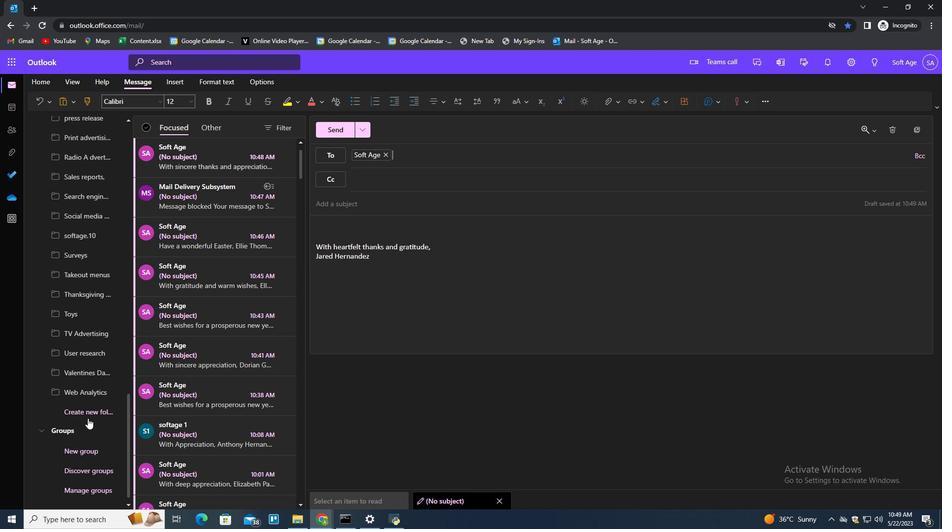
Action: Mouse pressed left at (89, 412)
Screenshot: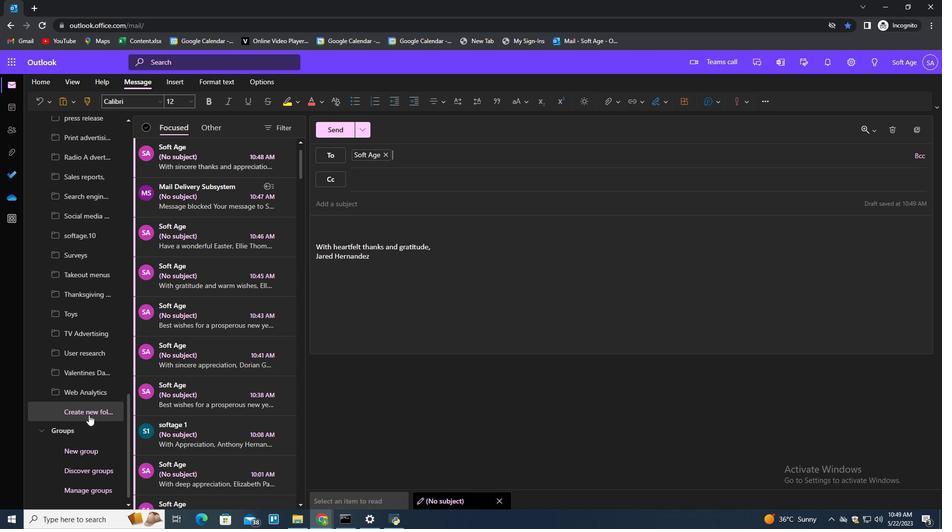 
Action: Key pressed <Key.shift><Key.shift>Giftes<Key.backspace><Key.backspace>s
Screenshot: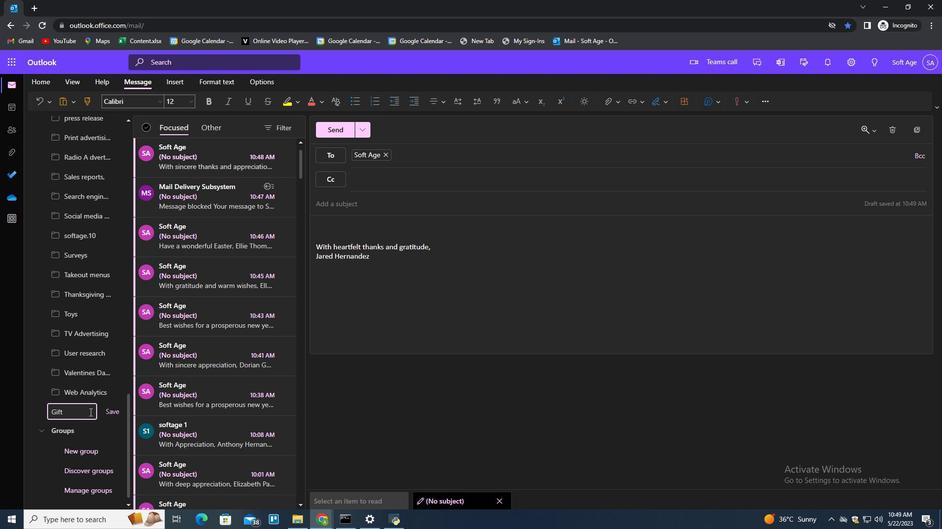 
